 Task: Look for One-way flight tickets for 2 adults, in Economy from Abu Rudeis to Madrid to travel on 13-Nov-2023.  Stops: Any number of stops. Choice of flight is British Airways.
Action: Mouse moved to (402, 364)
Screenshot: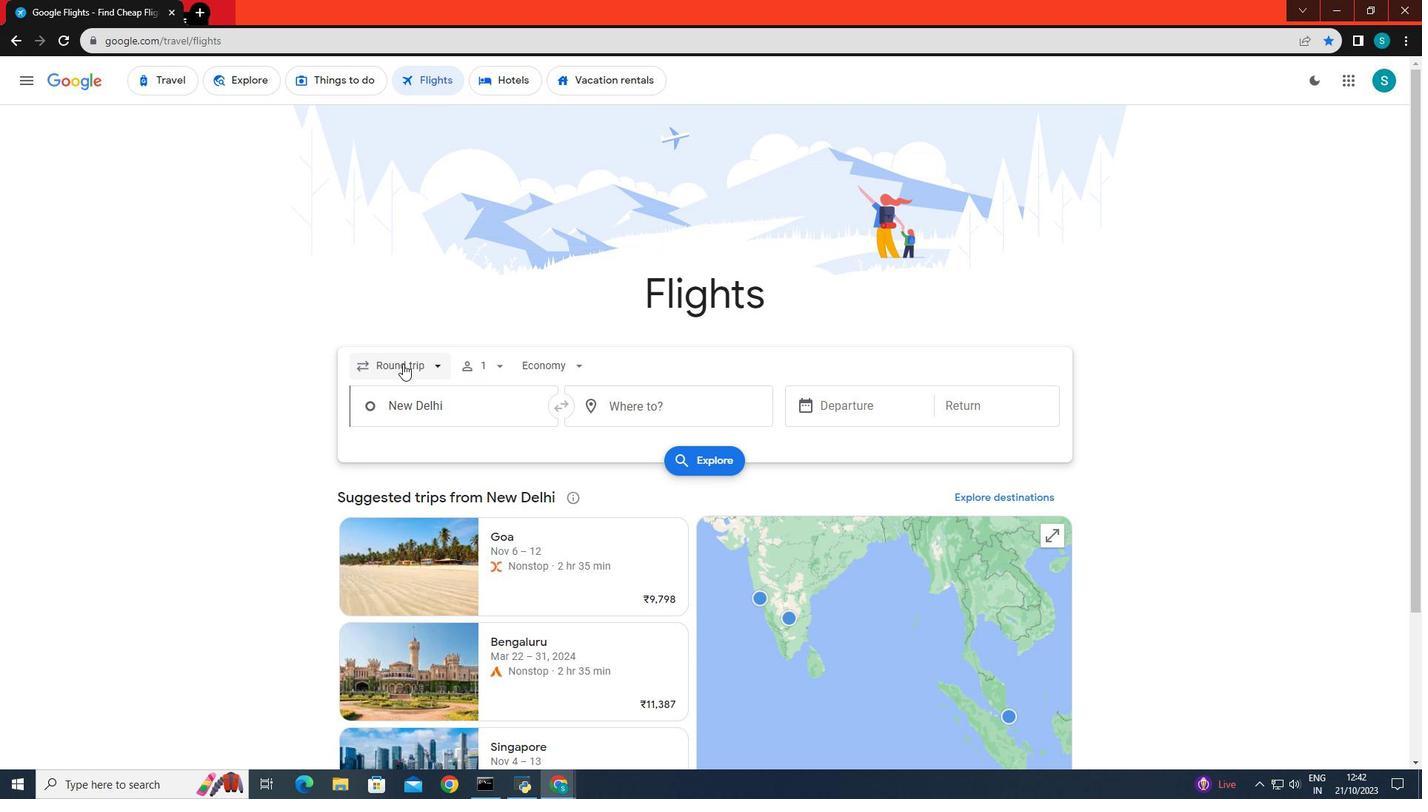 
Action: Mouse pressed left at (402, 364)
Screenshot: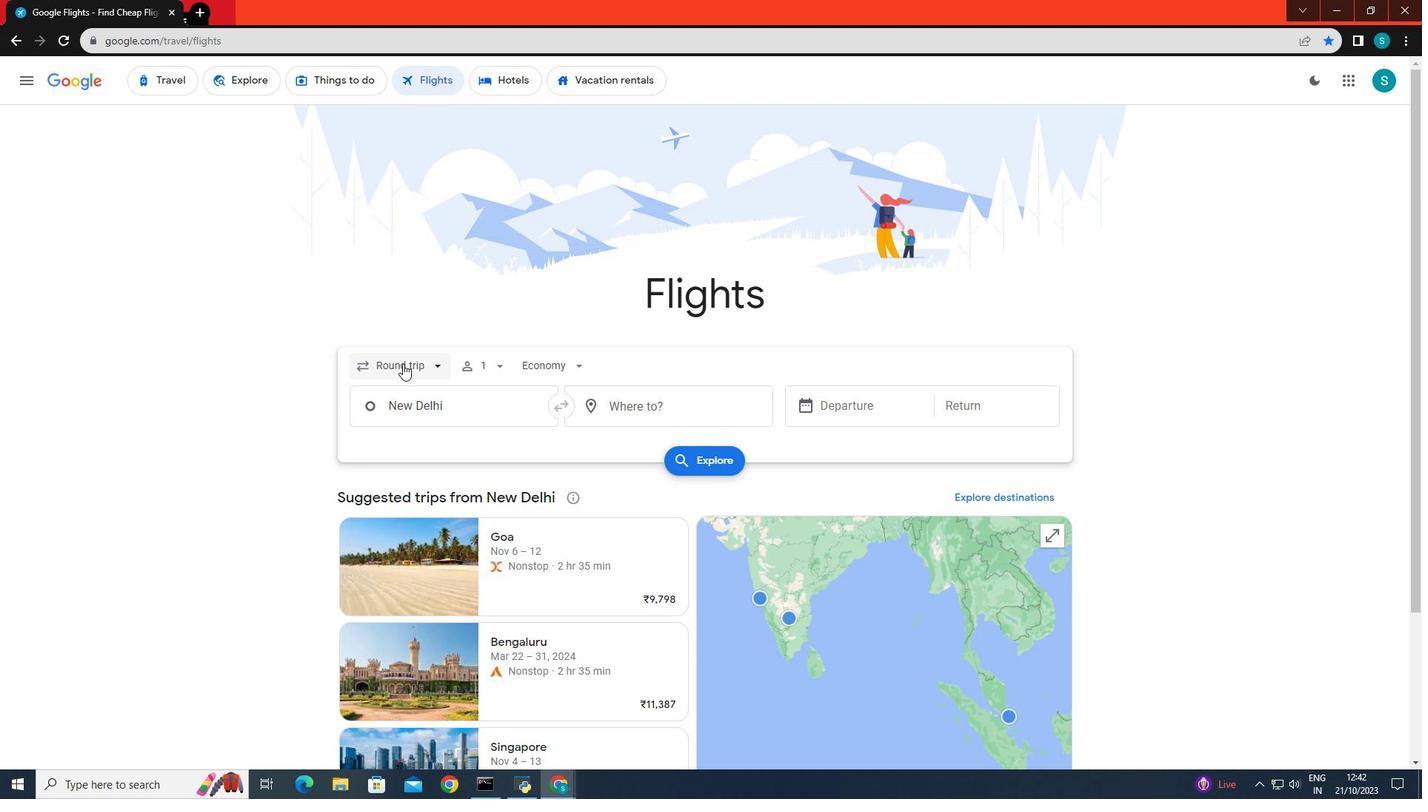 
Action: Mouse moved to (394, 439)
Screenshot: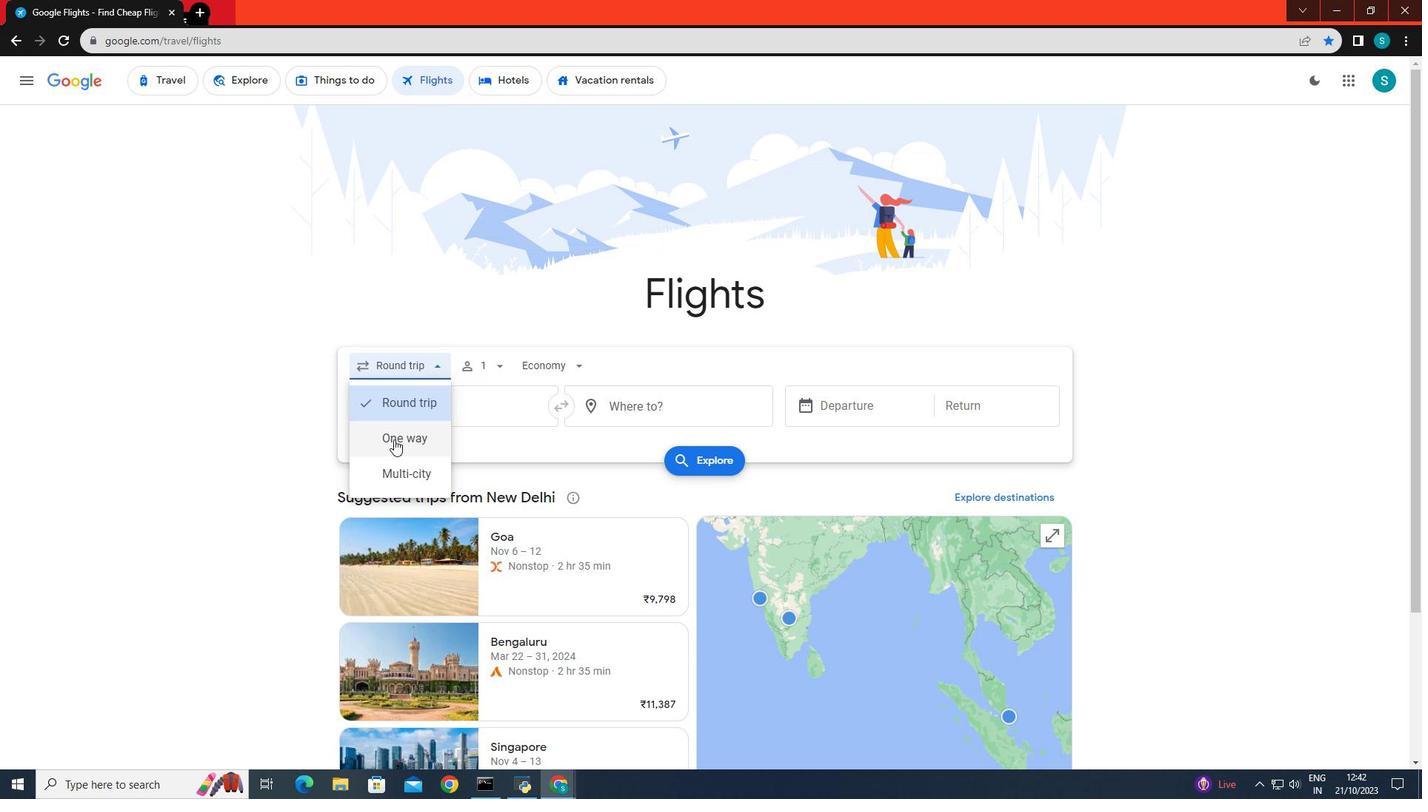 
Action: Mouse pressed left at (394, 439)
Screenshot: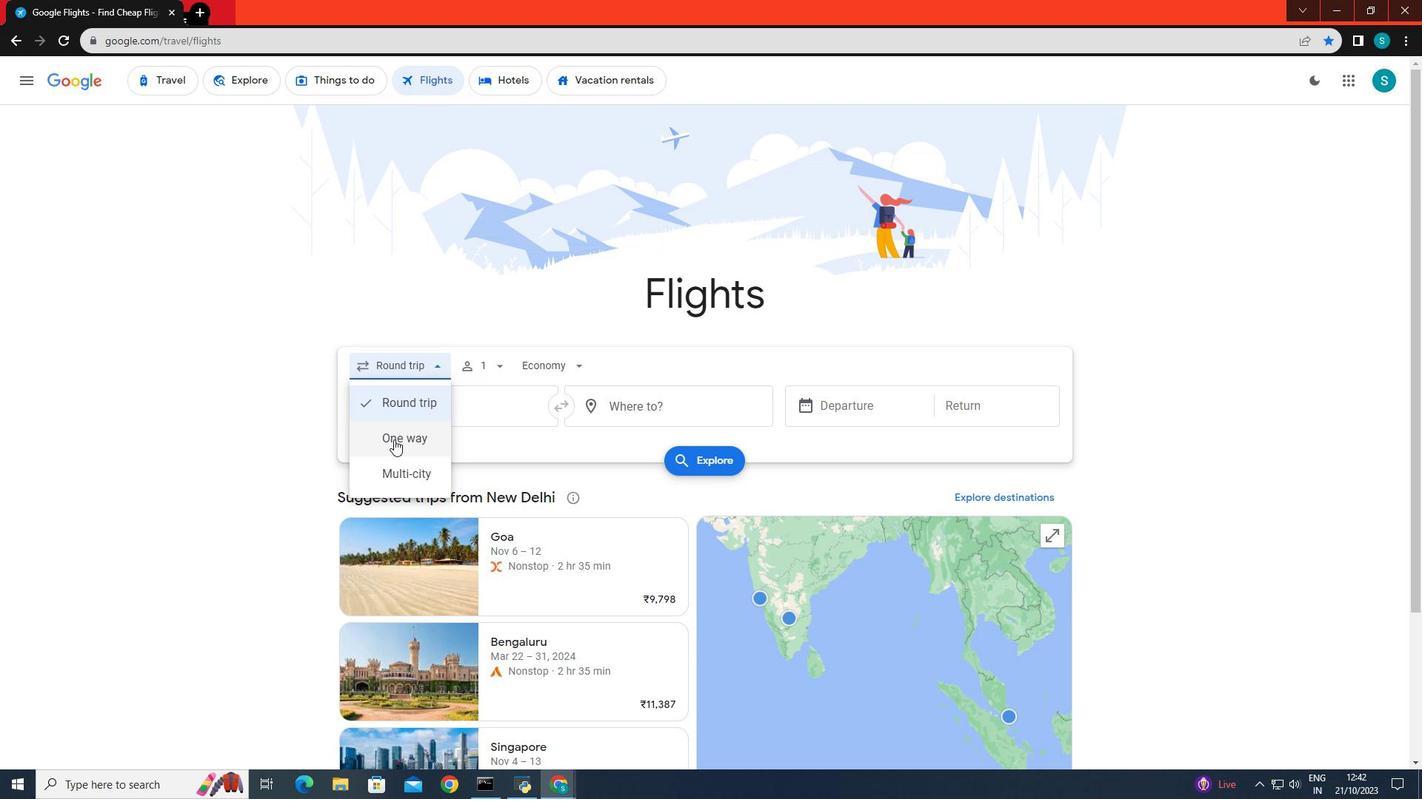 
Action: Mouse moved to (475, 367)
Screenshot: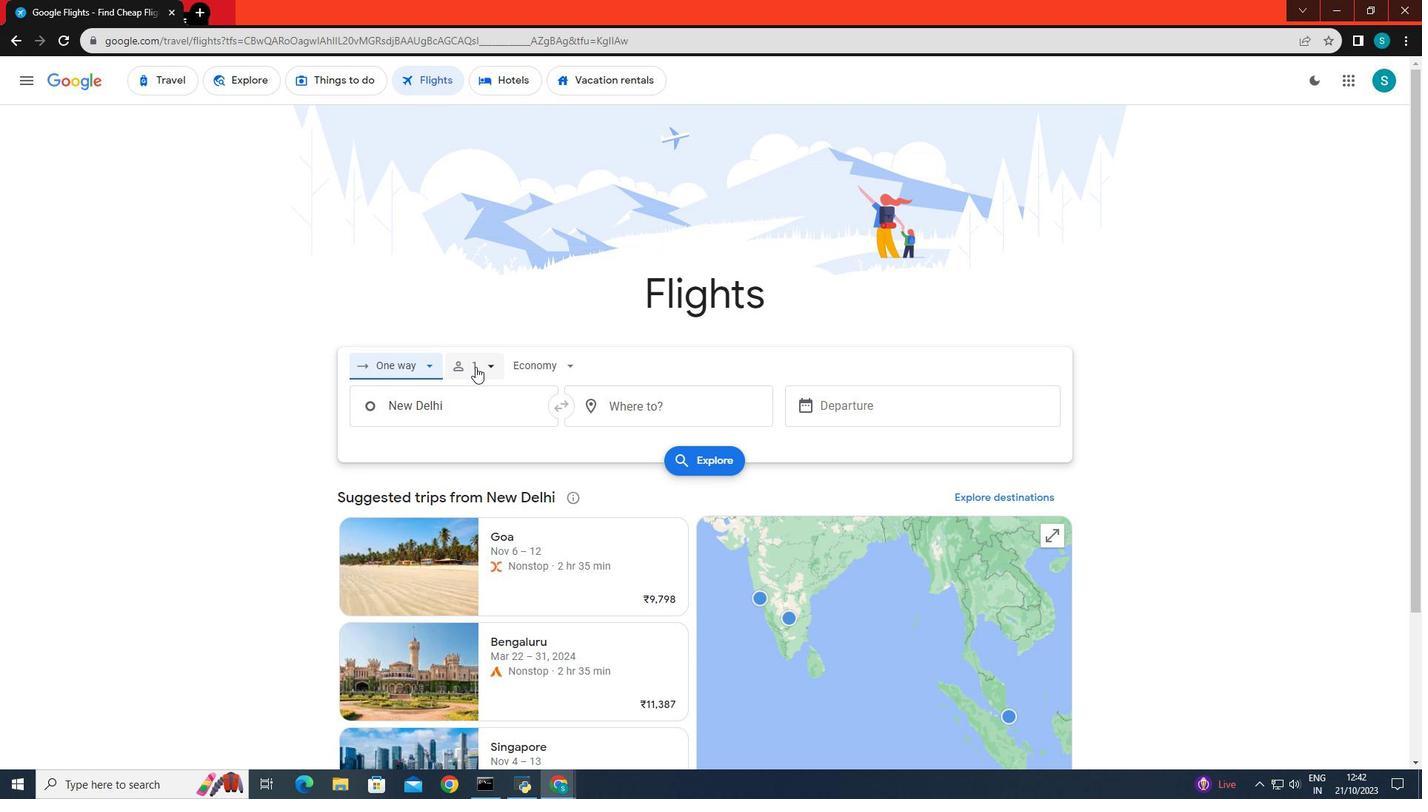 
Action: Mouse pressed left at (475, 367)
Screenshot: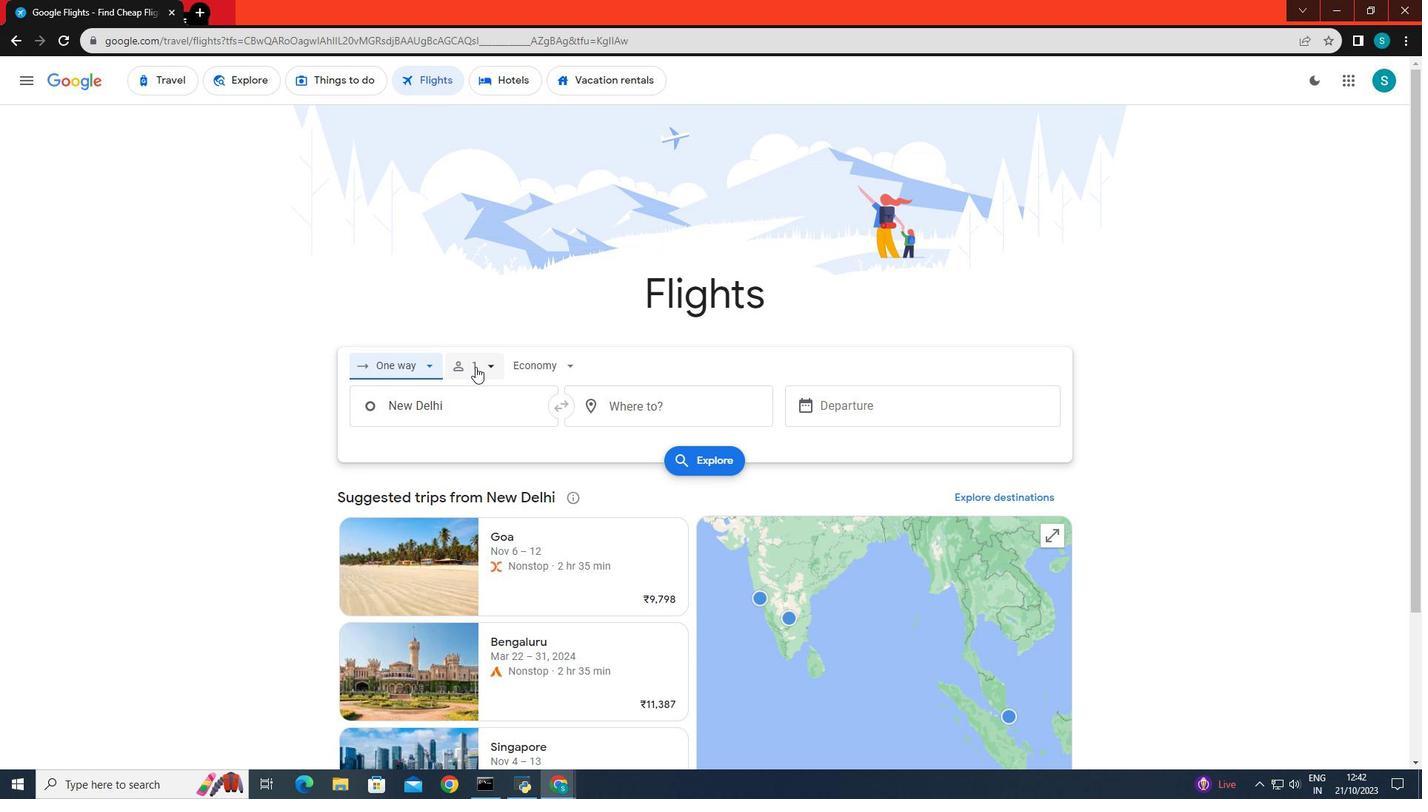 
Action: Mouse moved to (597, 408)
Screenshot: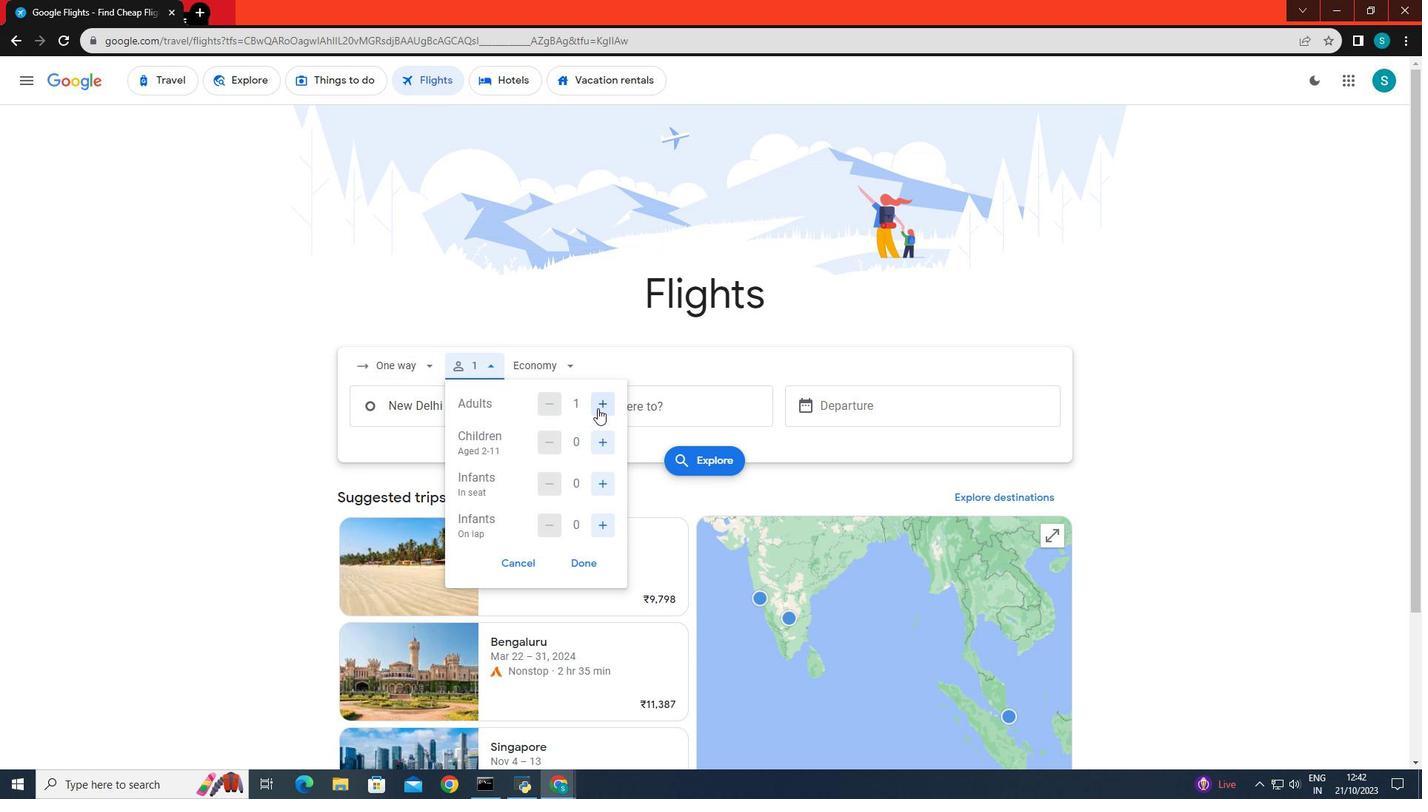 
Action: Mouse pressed left at (597, 408)
Screenshot: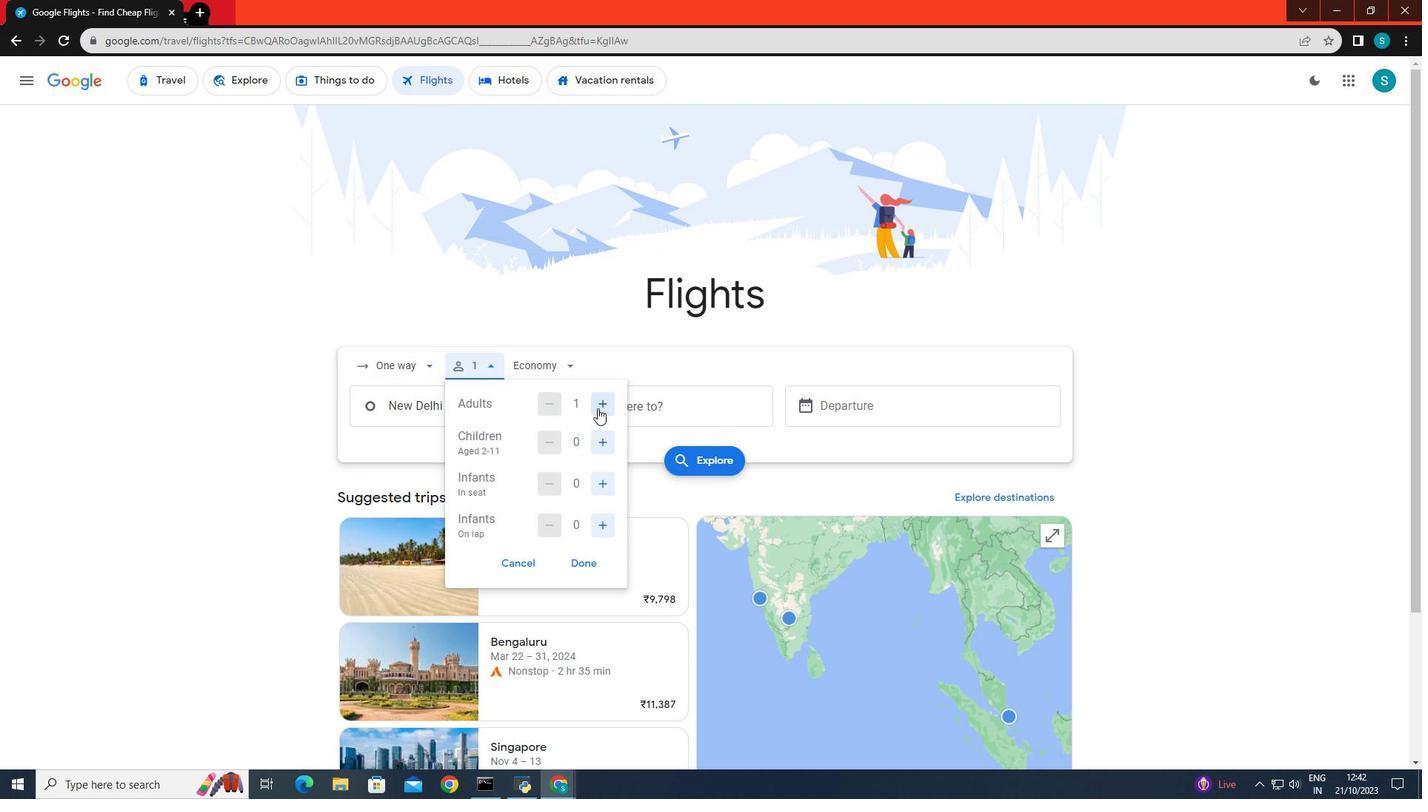 
Action: Mouse moved to (579, 565)
Screenshot: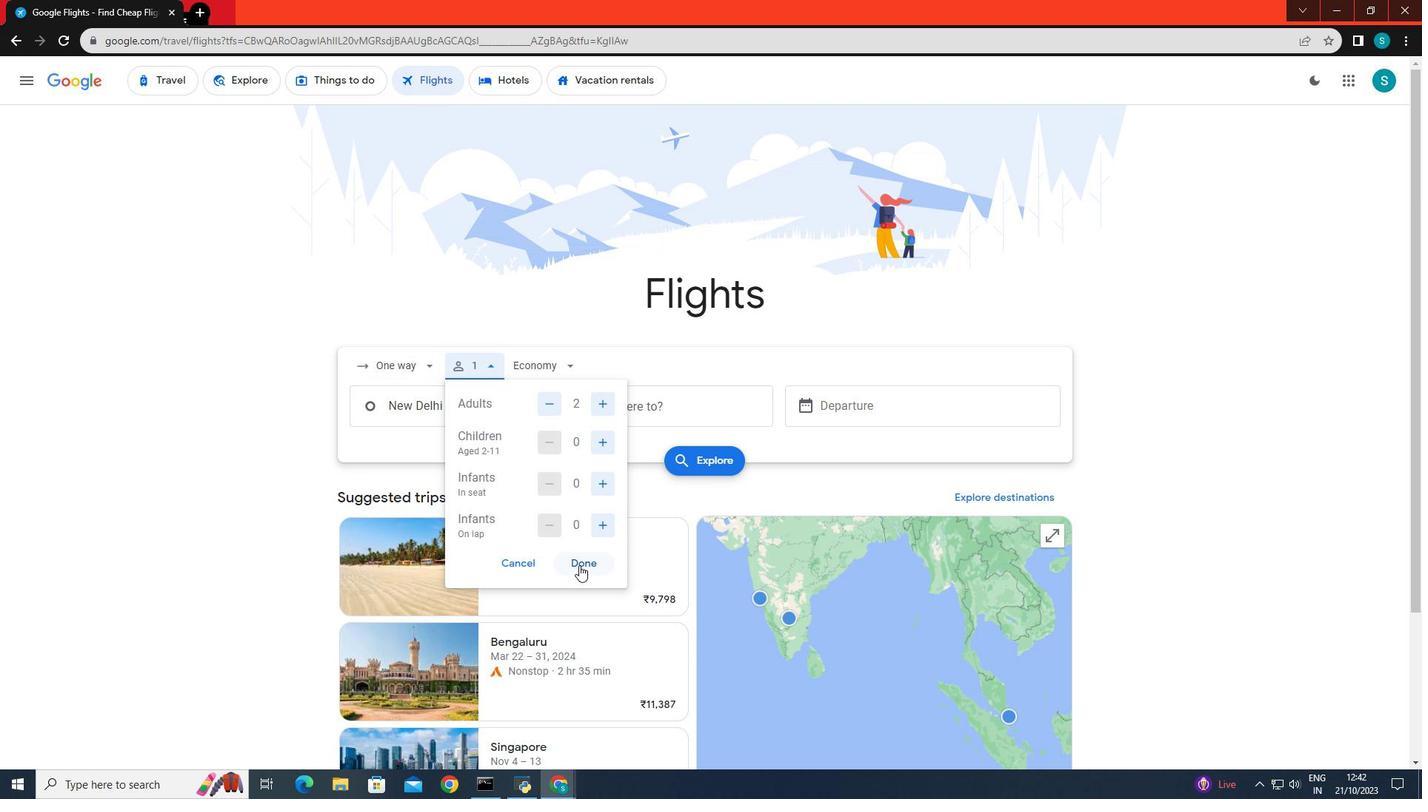 
Action: Mouse pressed left at (579, 565)
Screenshot: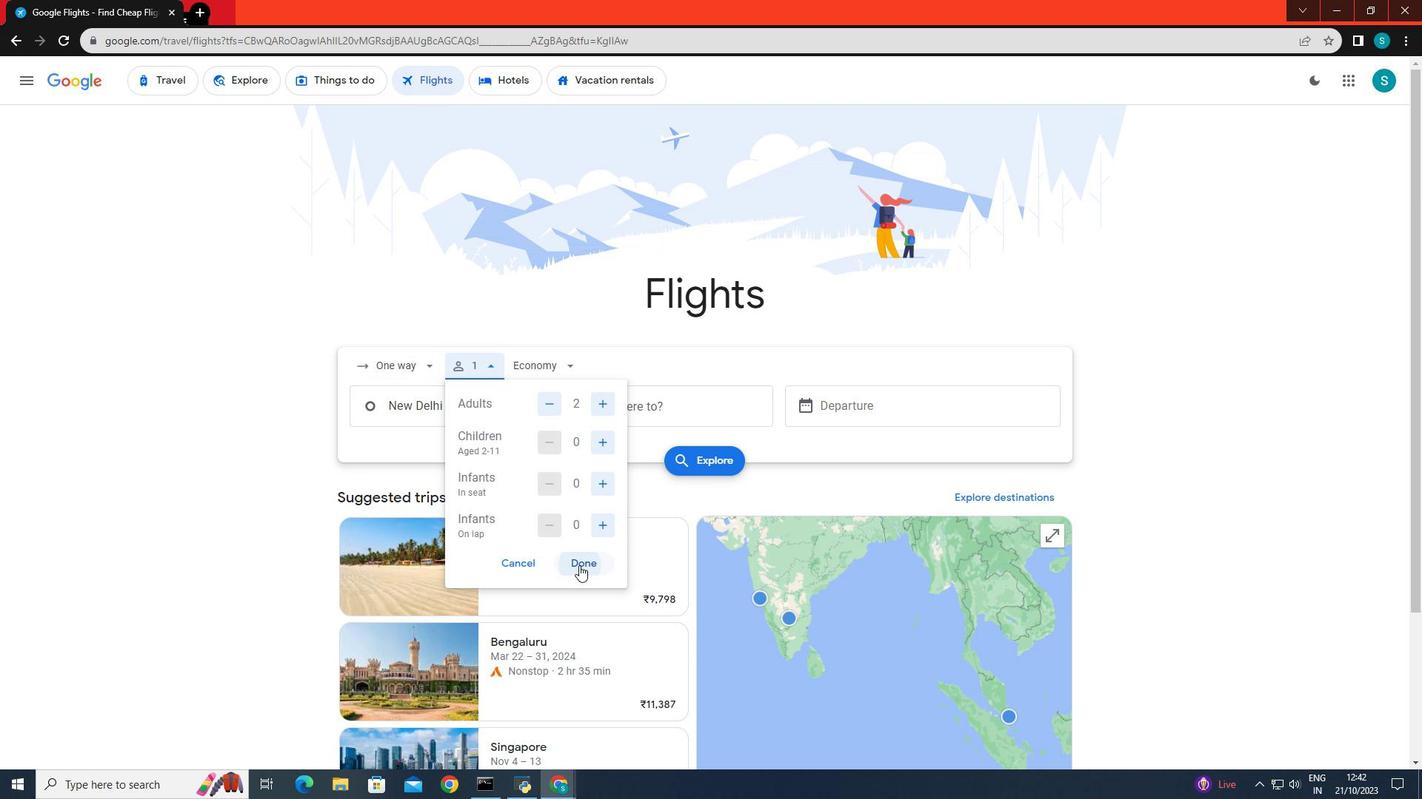 
Action: Mouse moved to (544, 363)
Screenshot: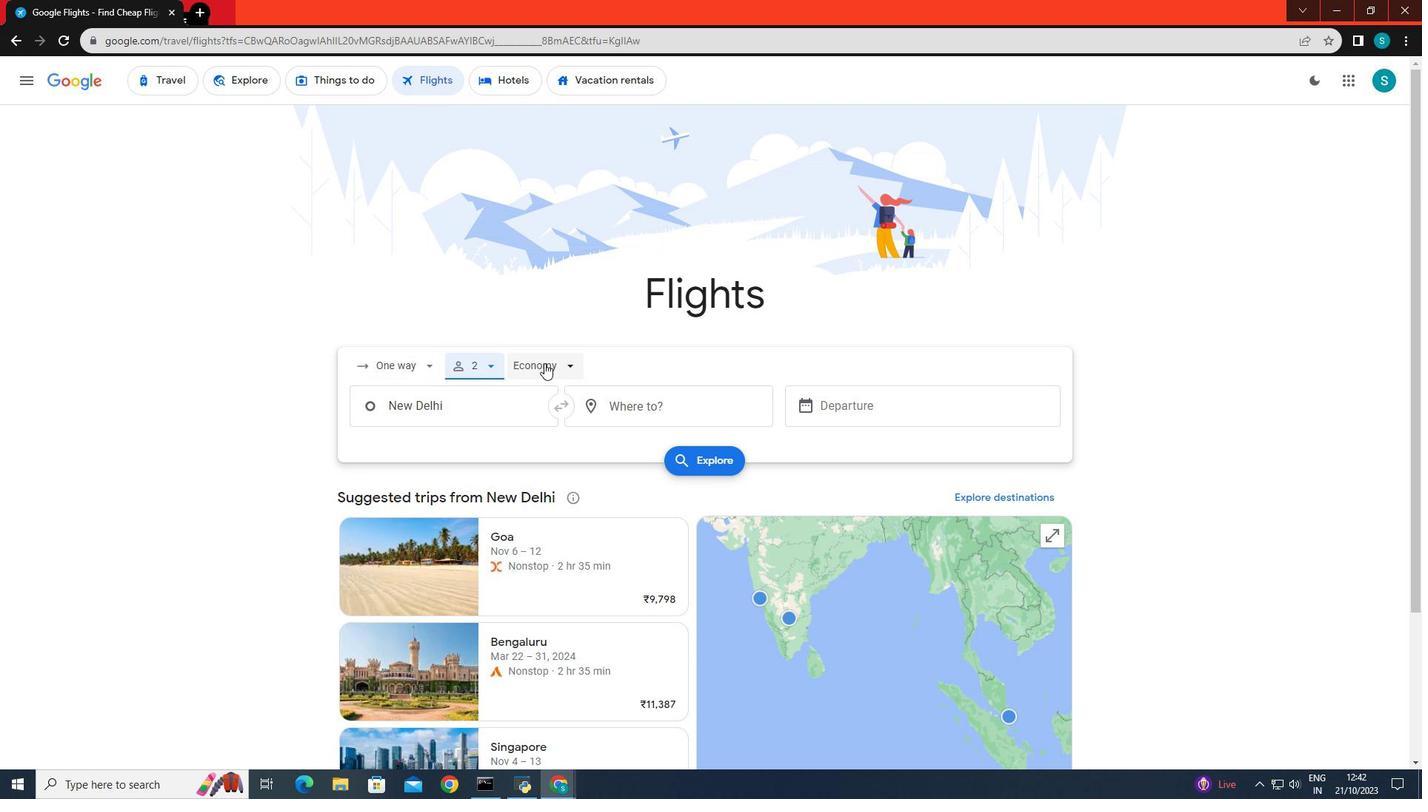 
Action: Mouse pressed left at (544, 363)
Screenshot: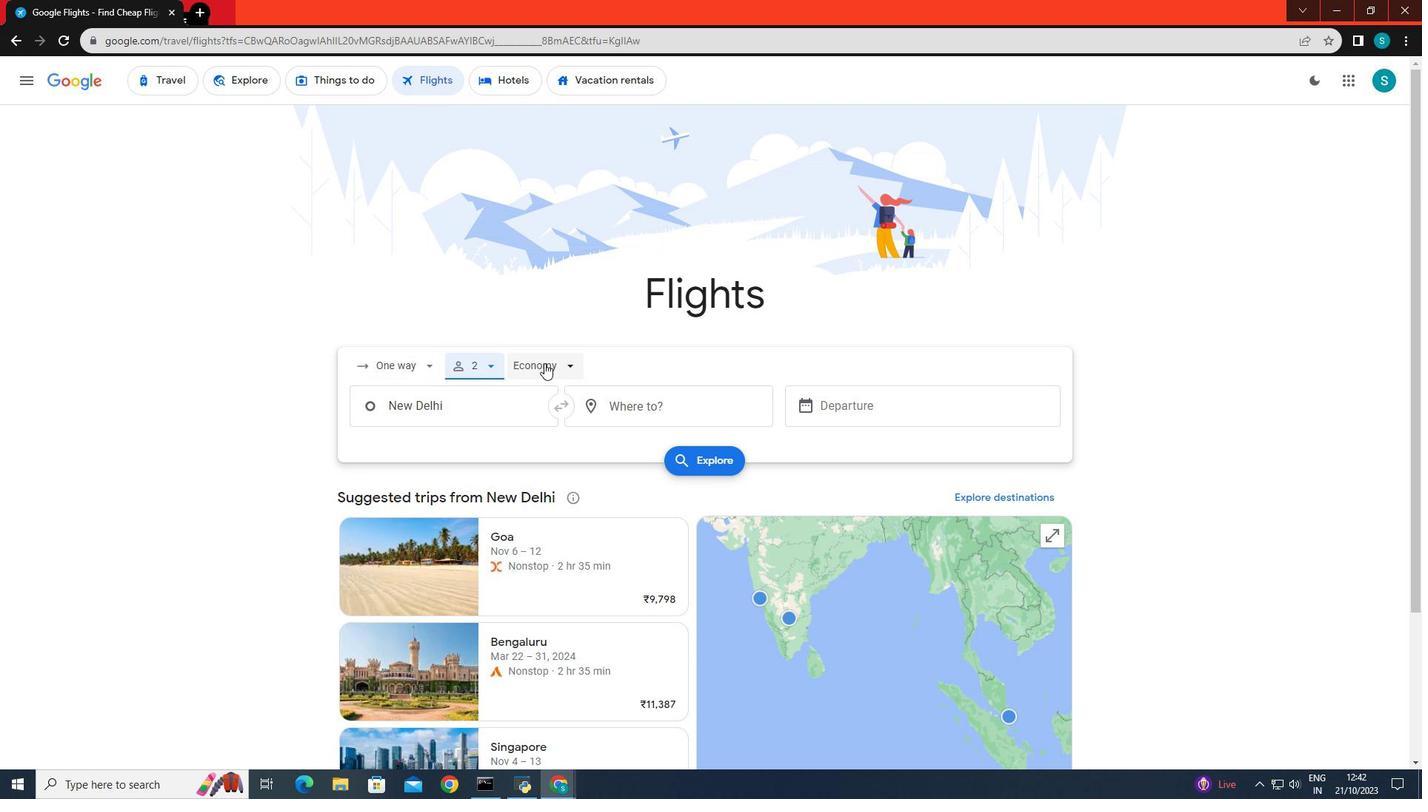 
Action: Mouse moved to (572, 408)
Screenshot: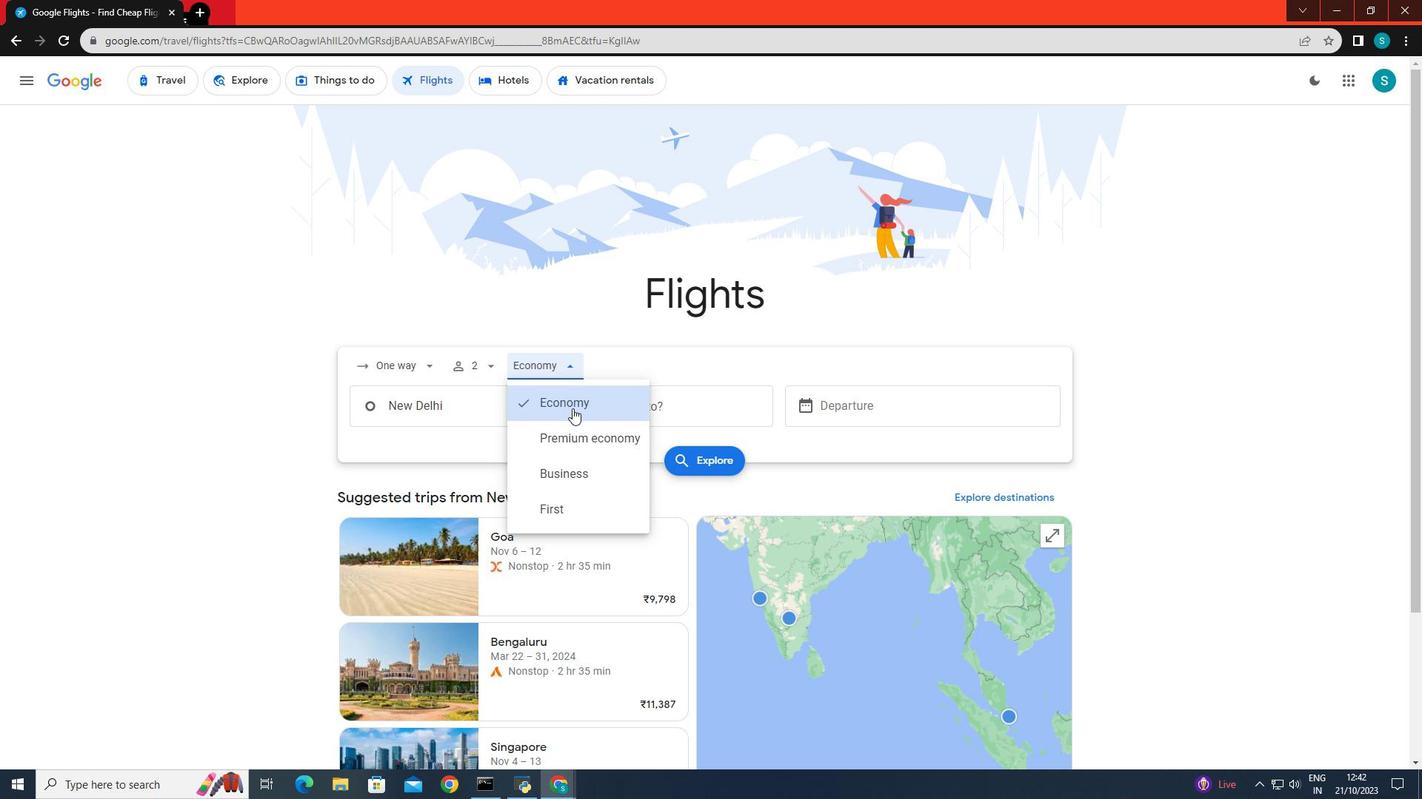 
Action: Mouse pressed left at (572, 408)
Screenshot: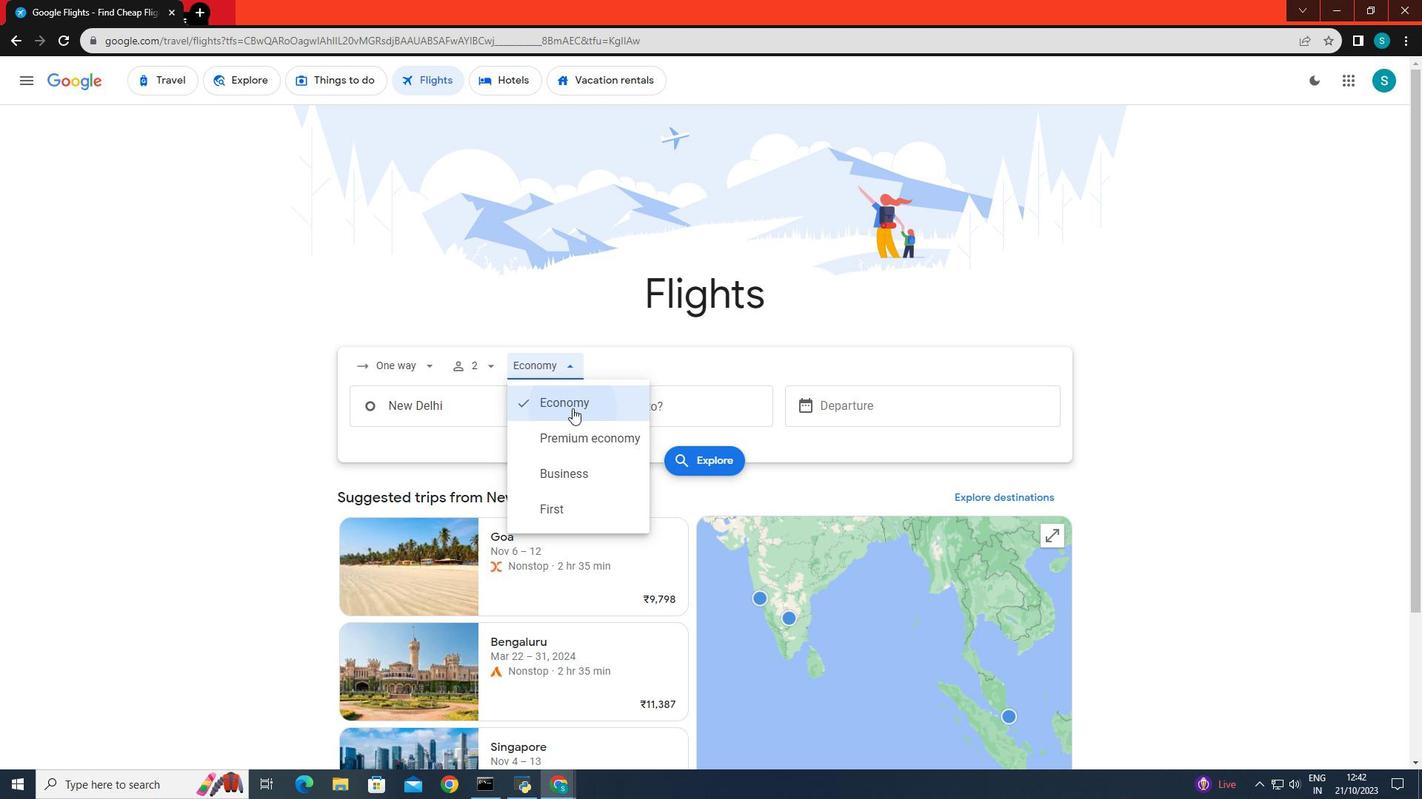 
Action: Mouse moved to (456, 408)
Screenshot: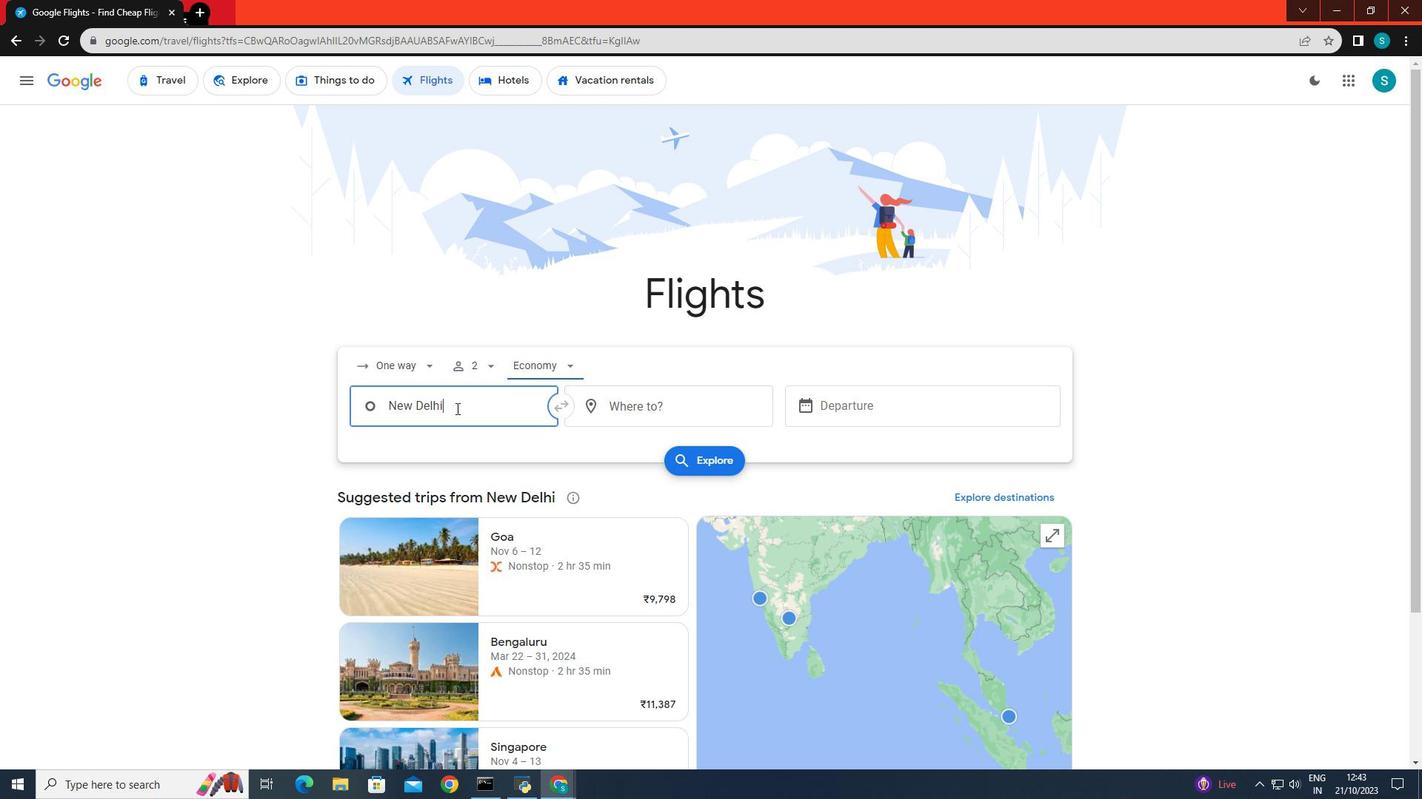 
Action: Mouse pressed left at (456, 408)
Screenshot: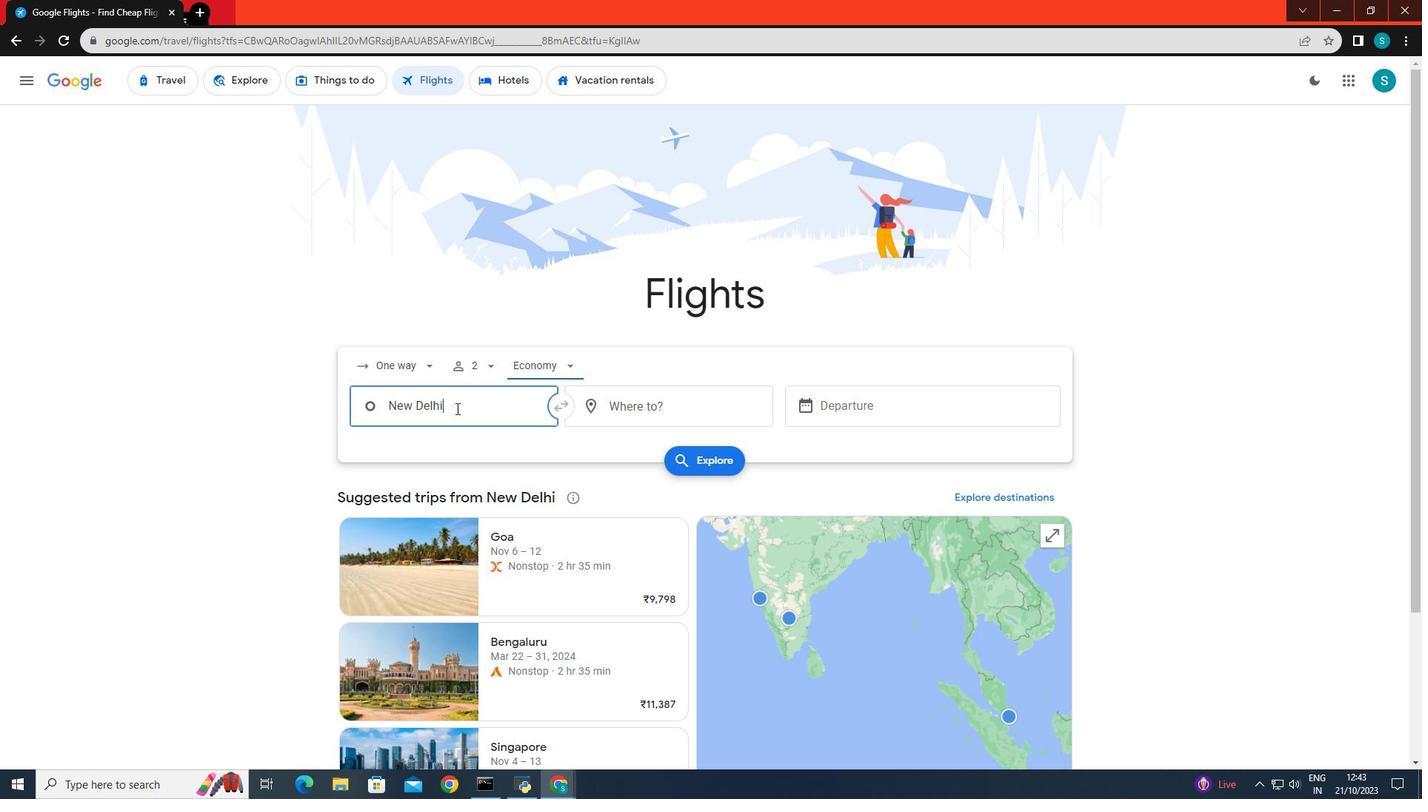 
Action: Key pressed <Key.backspace><Key.caps_lock>A<Key.caps_lock>bu<Key.space><Key.caps_lock>R<Key.caps_lock>udeis
Screenshot: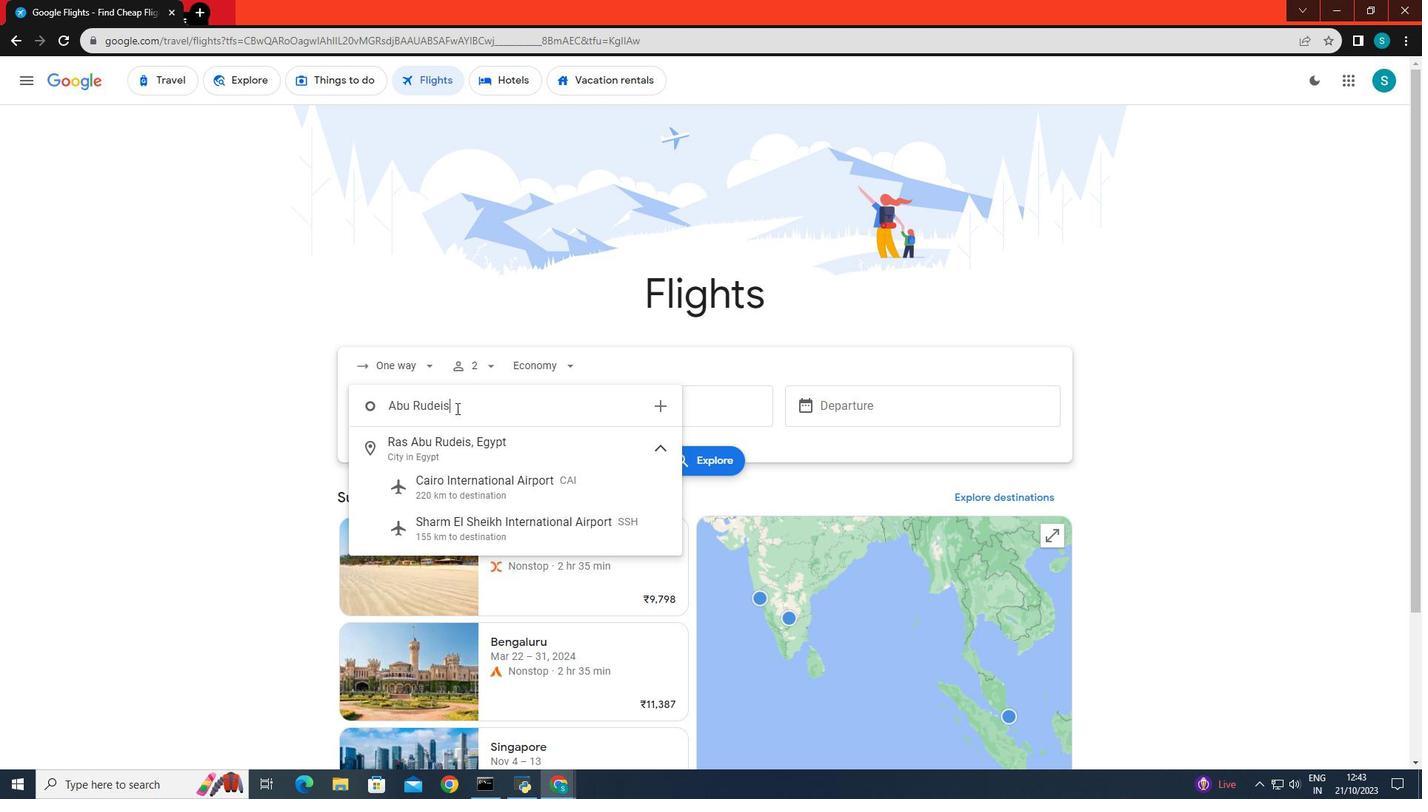 
Action: Mouse moved to (466, 477)
Screenshot: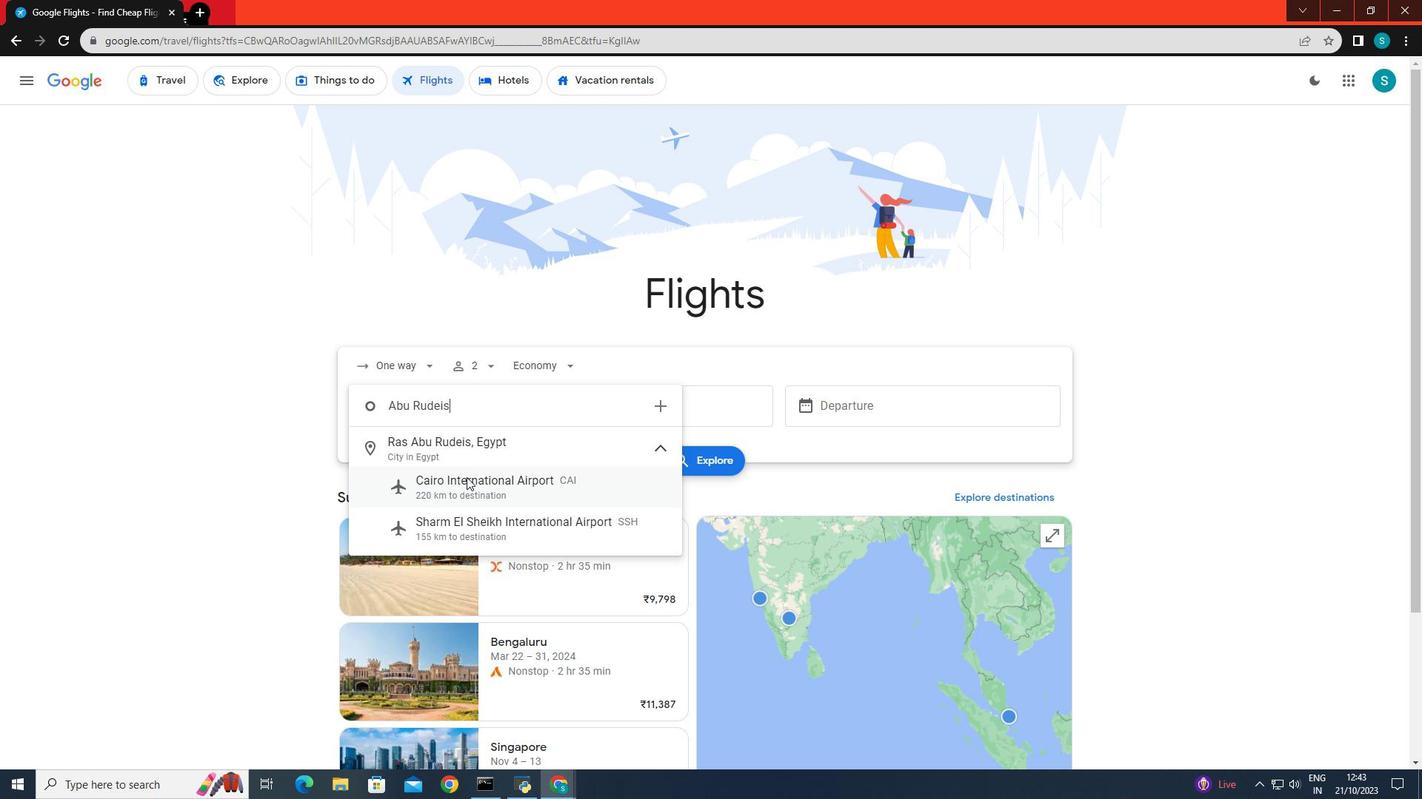
Action: Mouse pressed left at (466, 477)
Screenshot: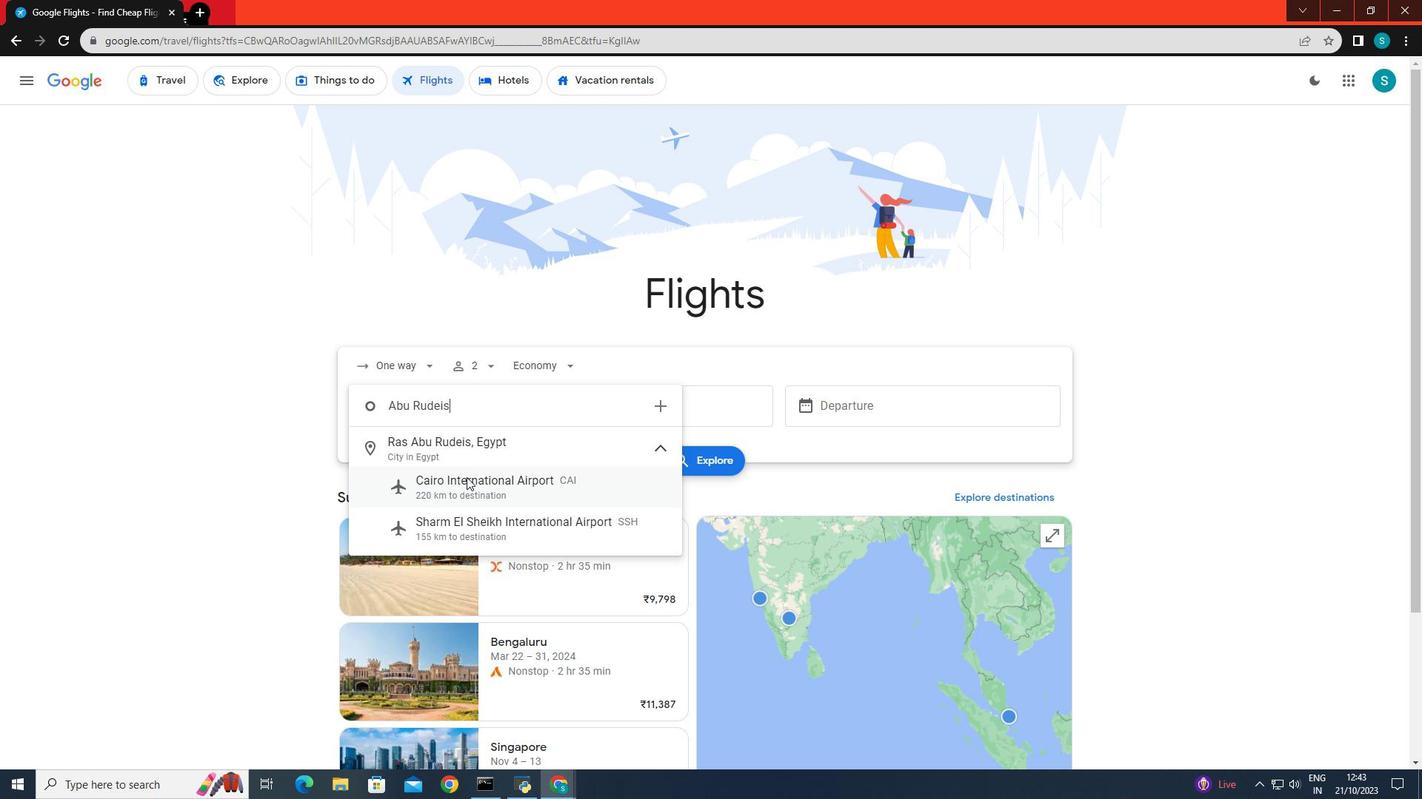 
Action: Mouse moved to (635, 412)
Screenshot: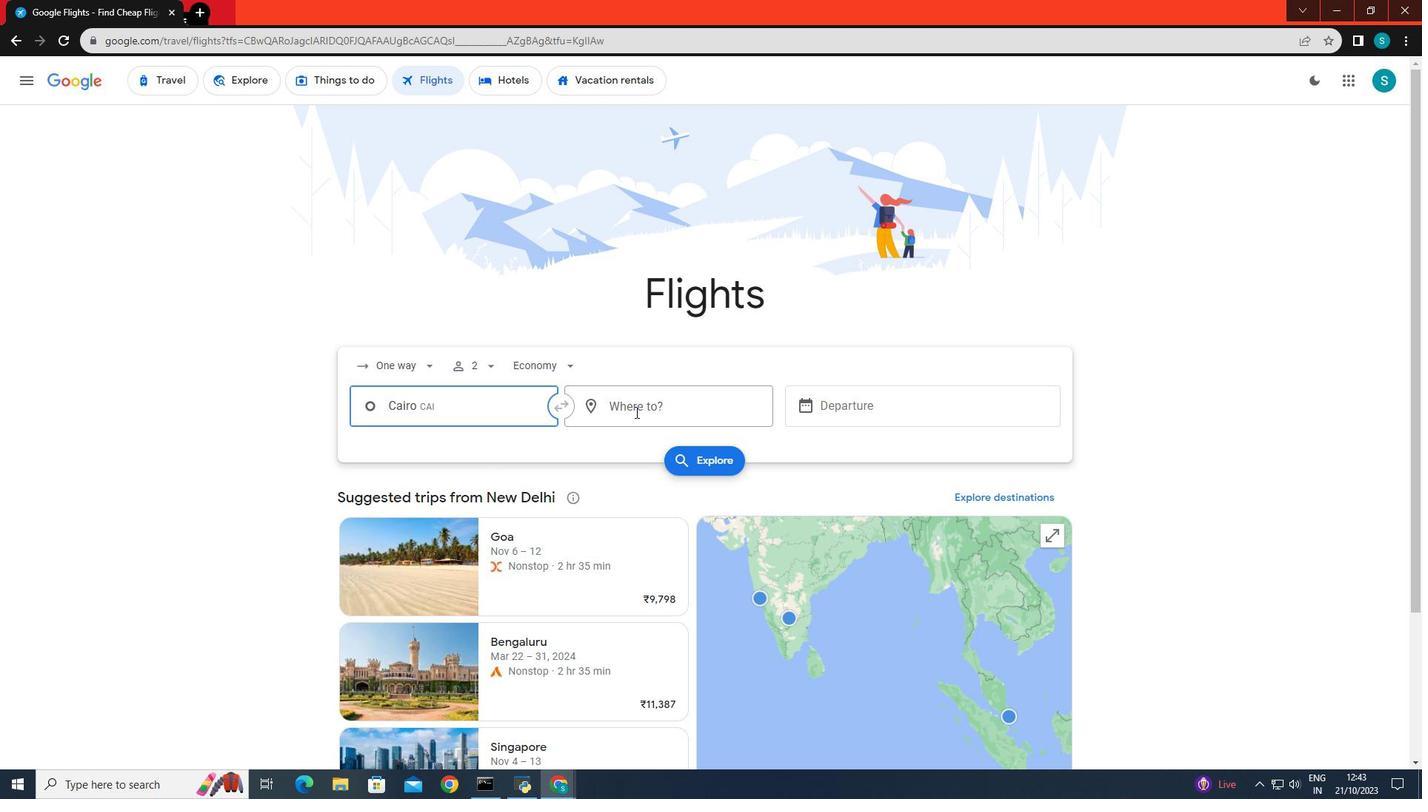 
Action: Mouse pressed left at (635, 412)
Screenshot: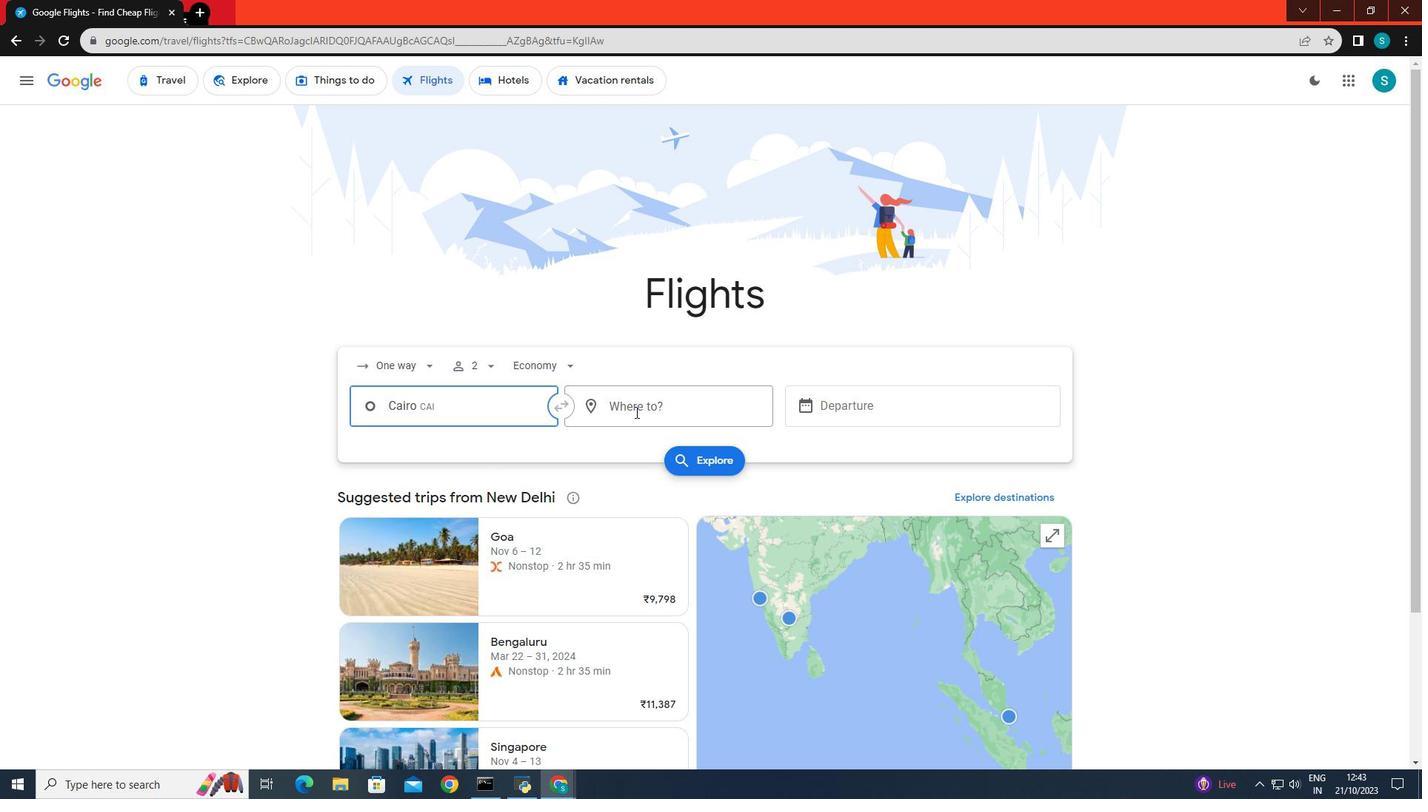 
Action: Mouse moved to (635, 412)
Screenshot: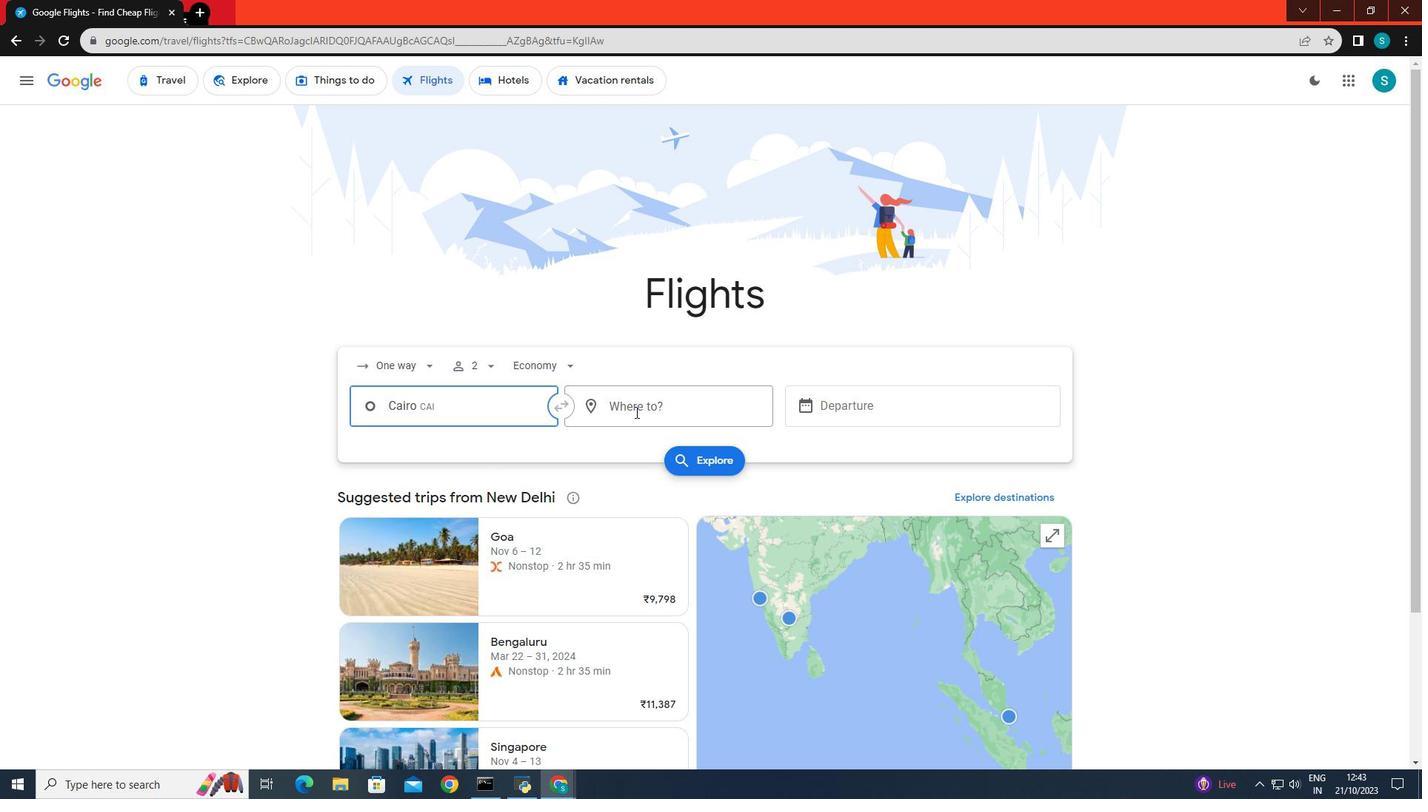 
Action: Key pressed <Key.caps_lock>M<Key.caps_lock>adrid
Screenshot: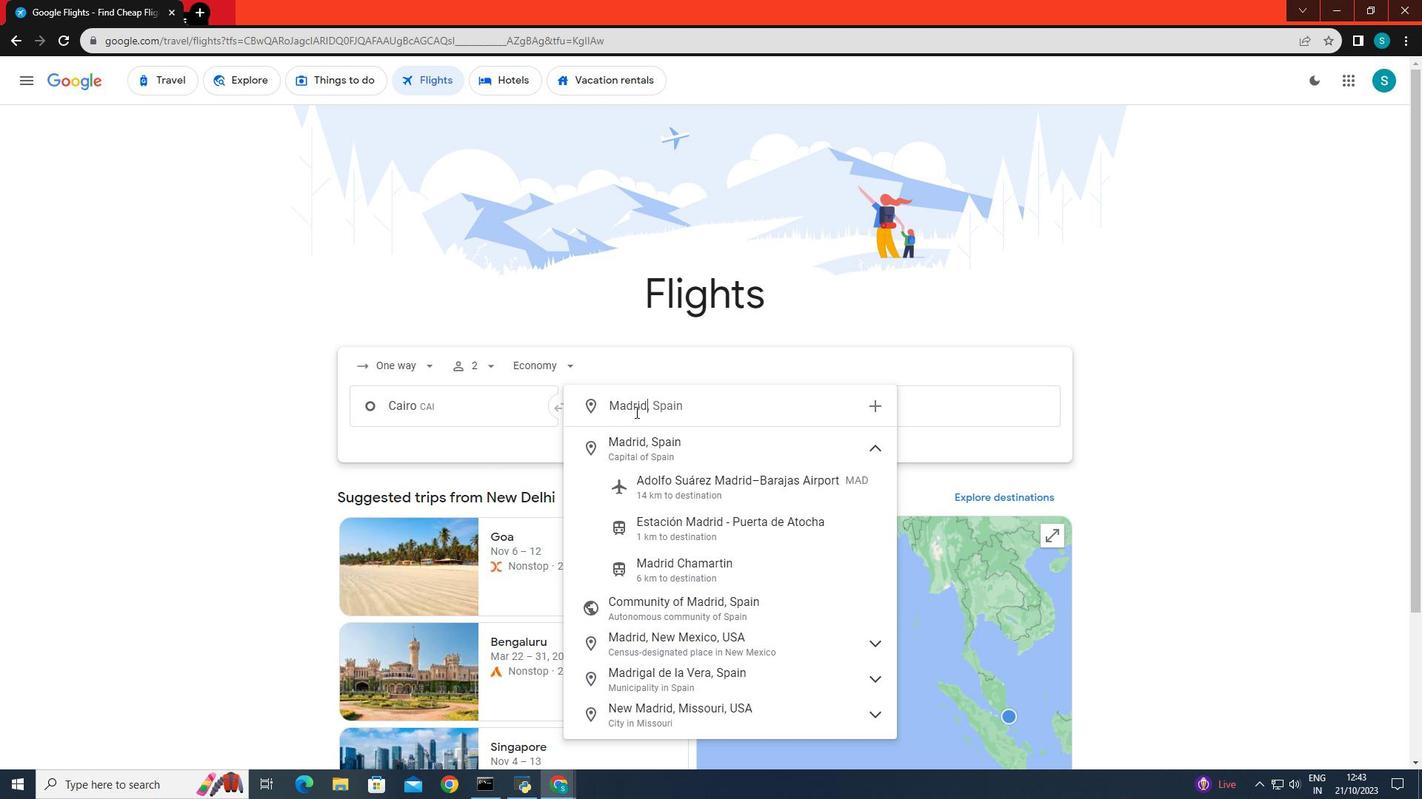 
Action: Mouse moved to (673, 479)
Screenshot: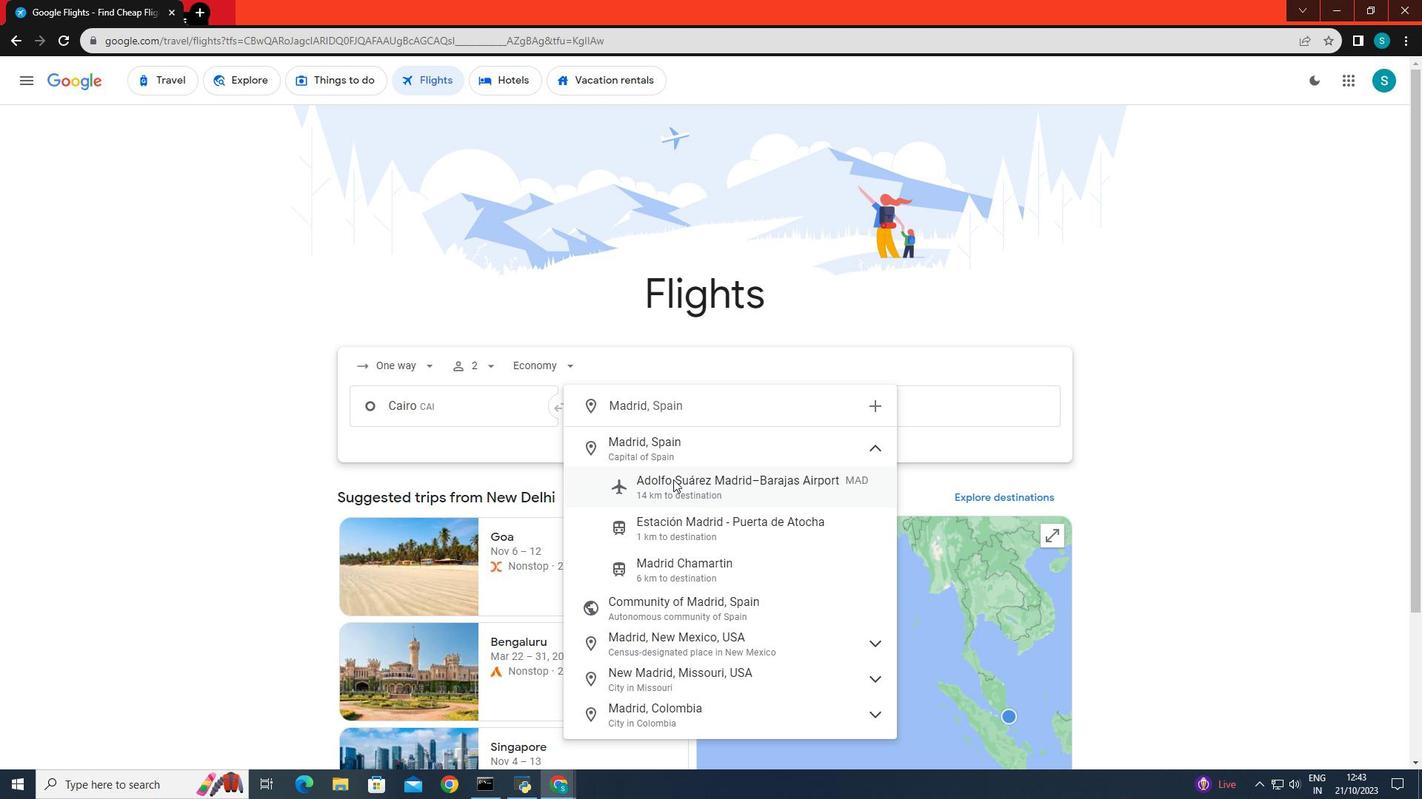 
Action: Mouse pressed left at (673, 479)
Screenshot: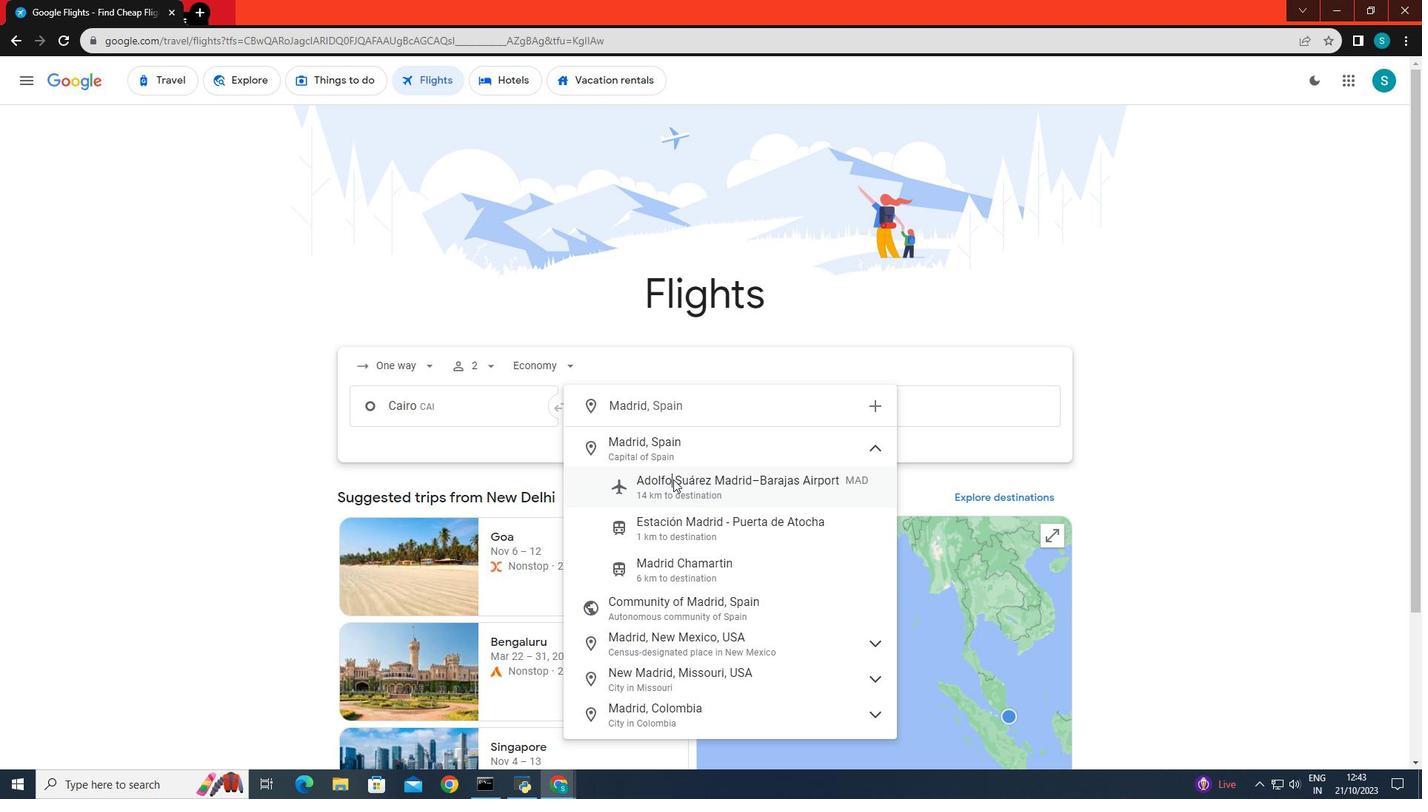 
Action: Mouse moved to (845, 410)
Screenshot: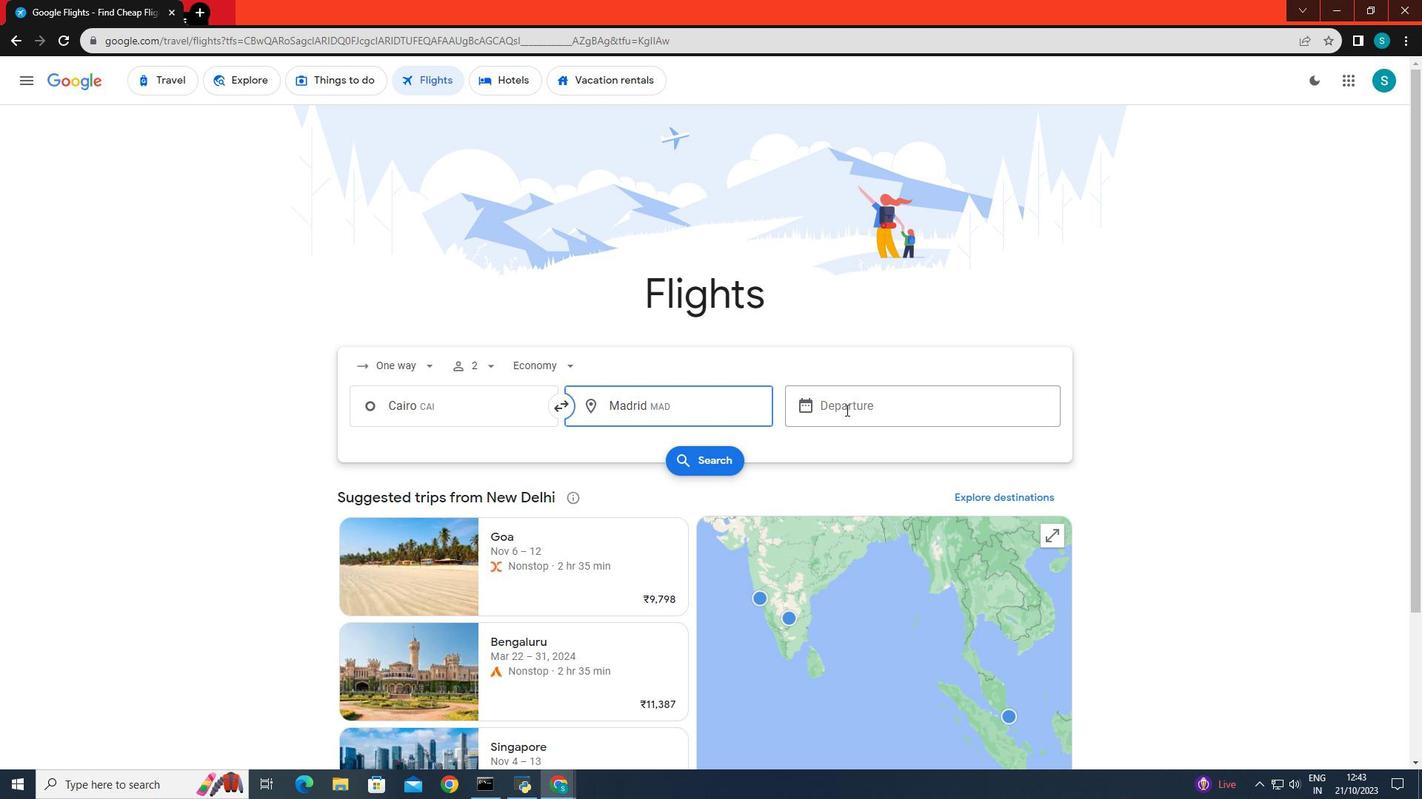 
Action: Mouse pressed left at (845, 410)
Screenshot: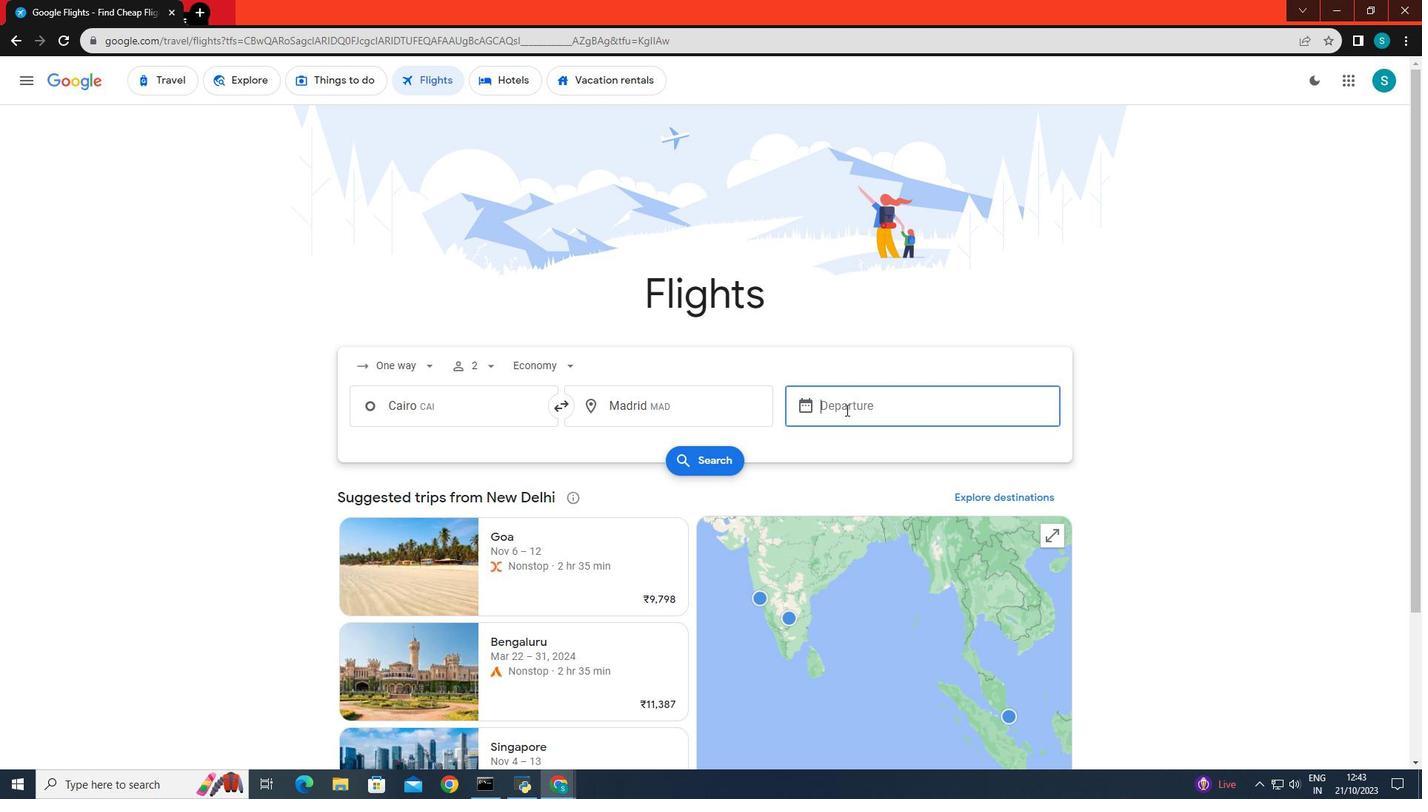 
Action: Mouse moved to (848, 574)
Screenshot: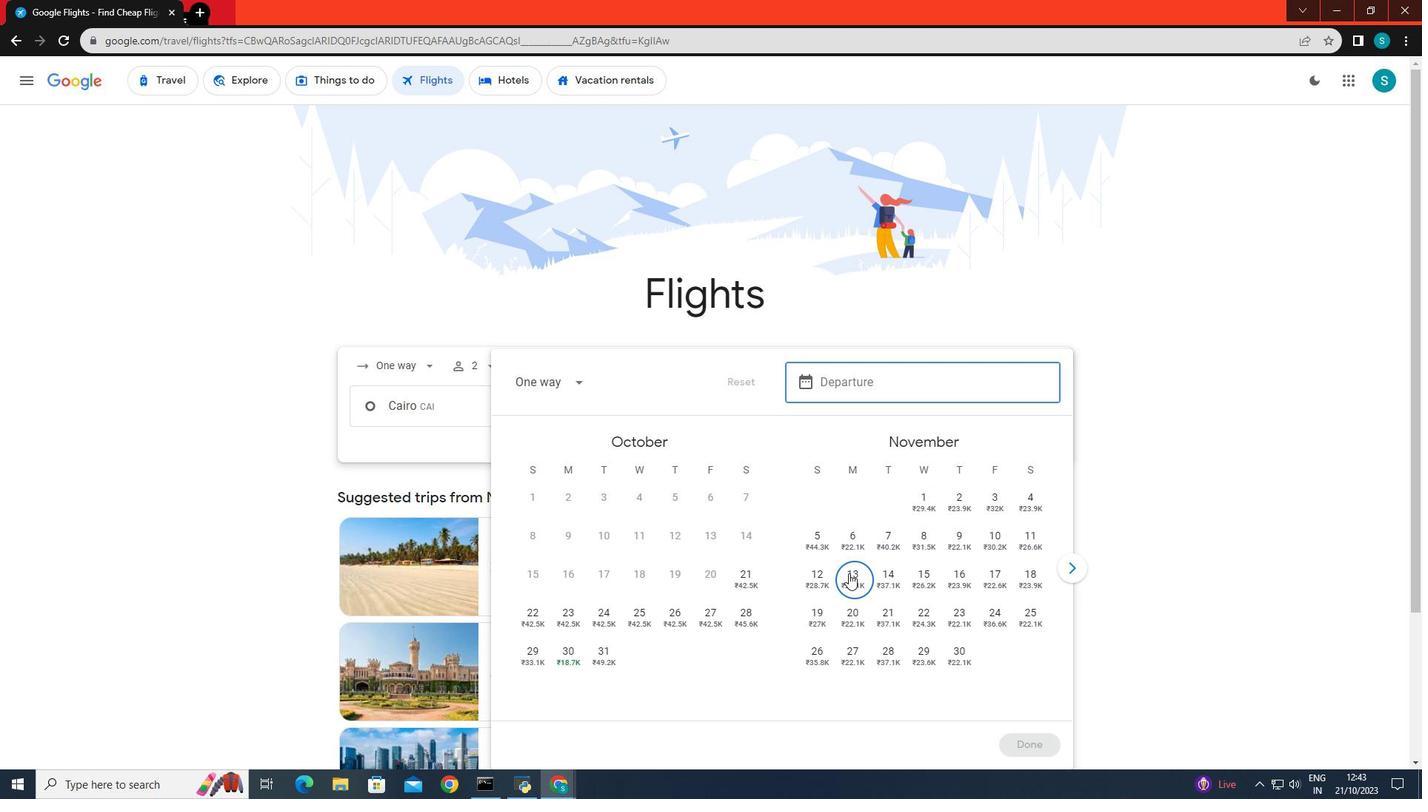 
Action: Mouse pressed left at (848, 574)
Screenshot: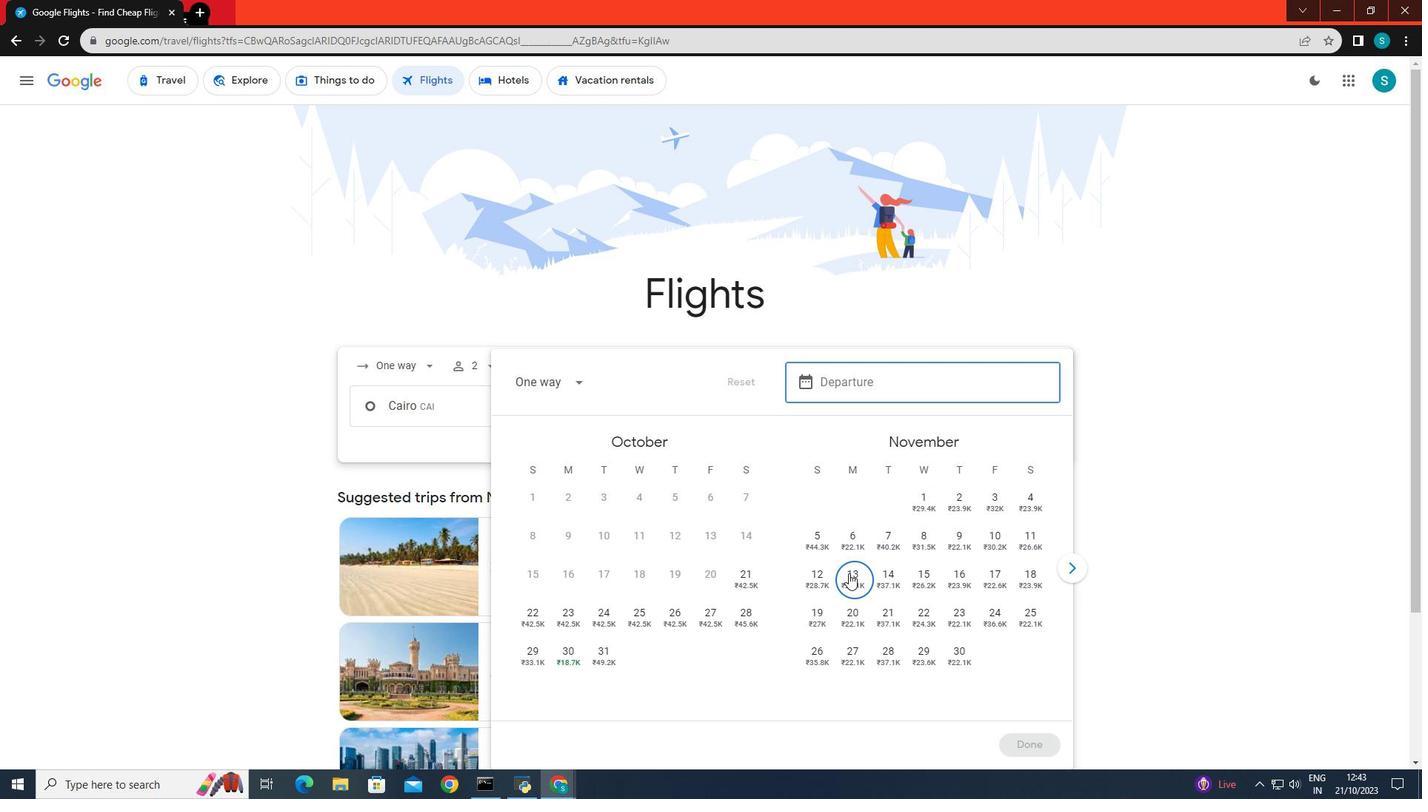 
Action: Mouse moved to (1019, 741)
Screenshot: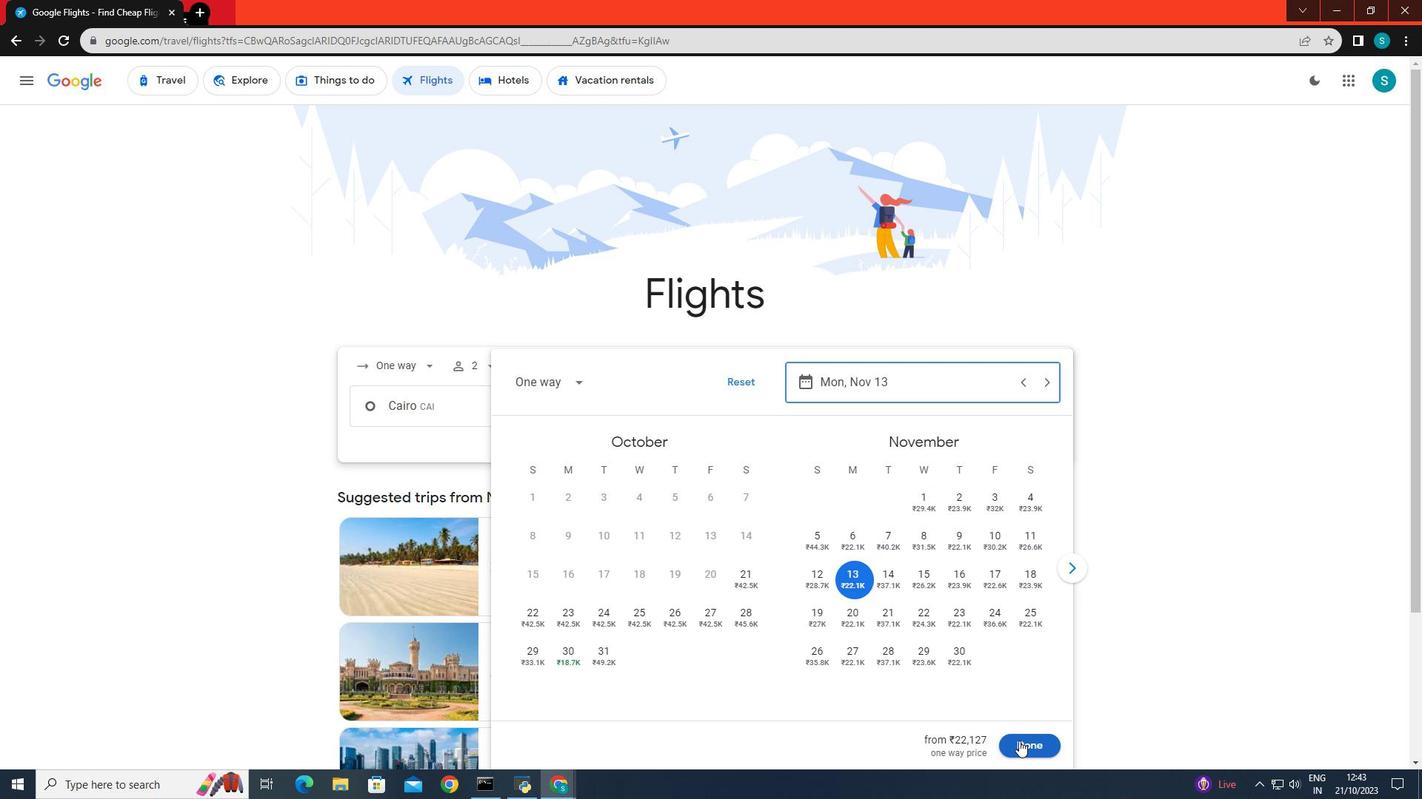 
Action: Mouse pressed left at (1019, 741)
Screenshot: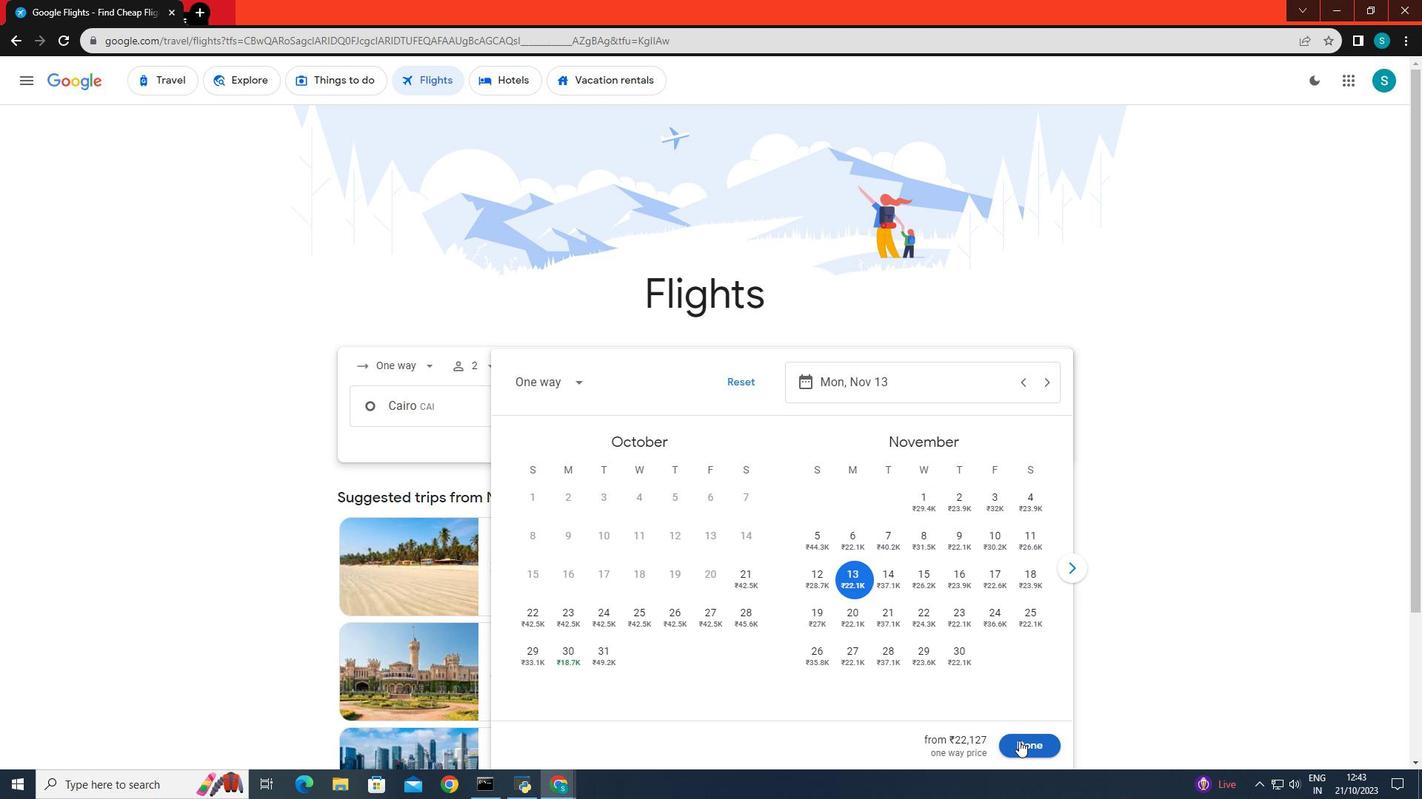 
Action: Mouse moved to (701, 471)
Screenshot: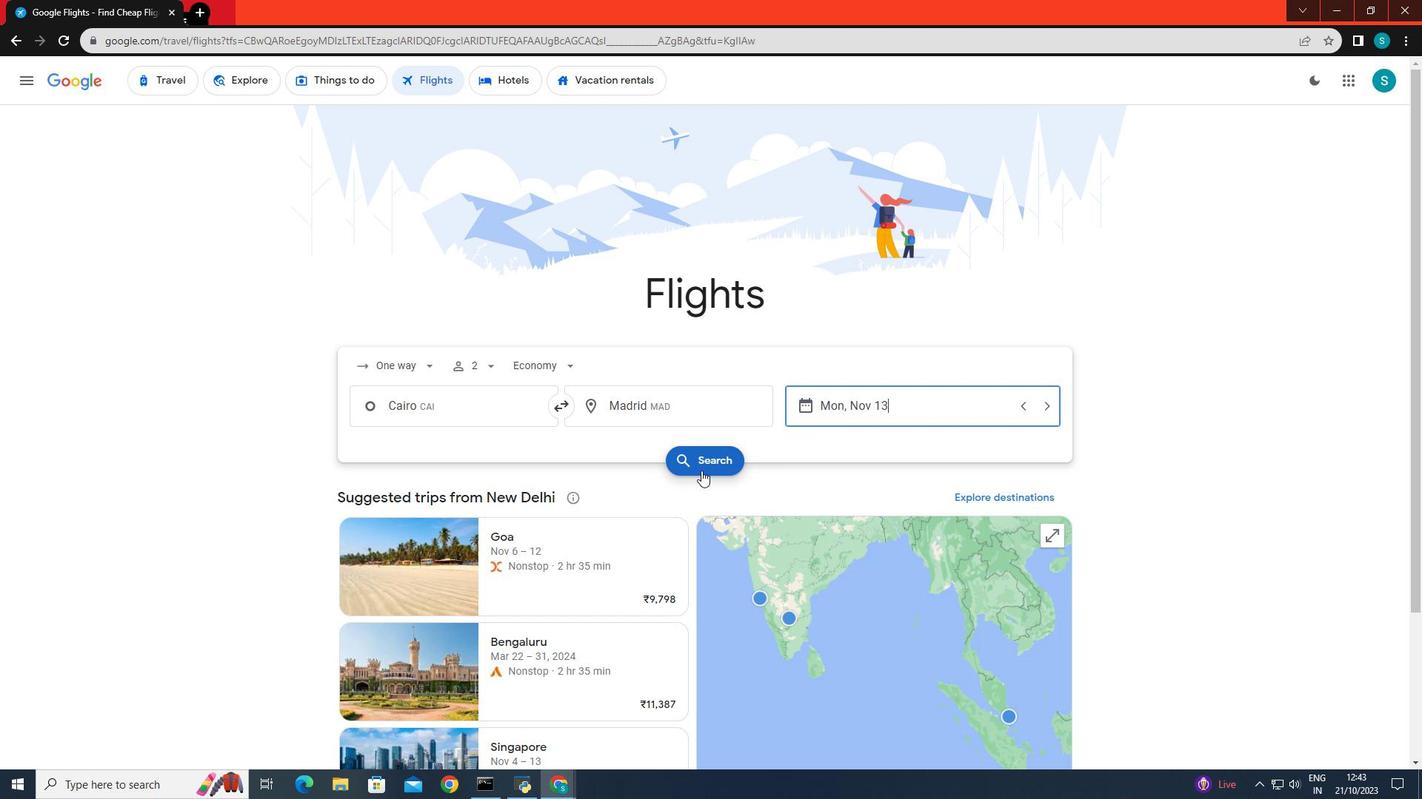 
Action: Mouse pressed left at (701, 471)
Screenshot: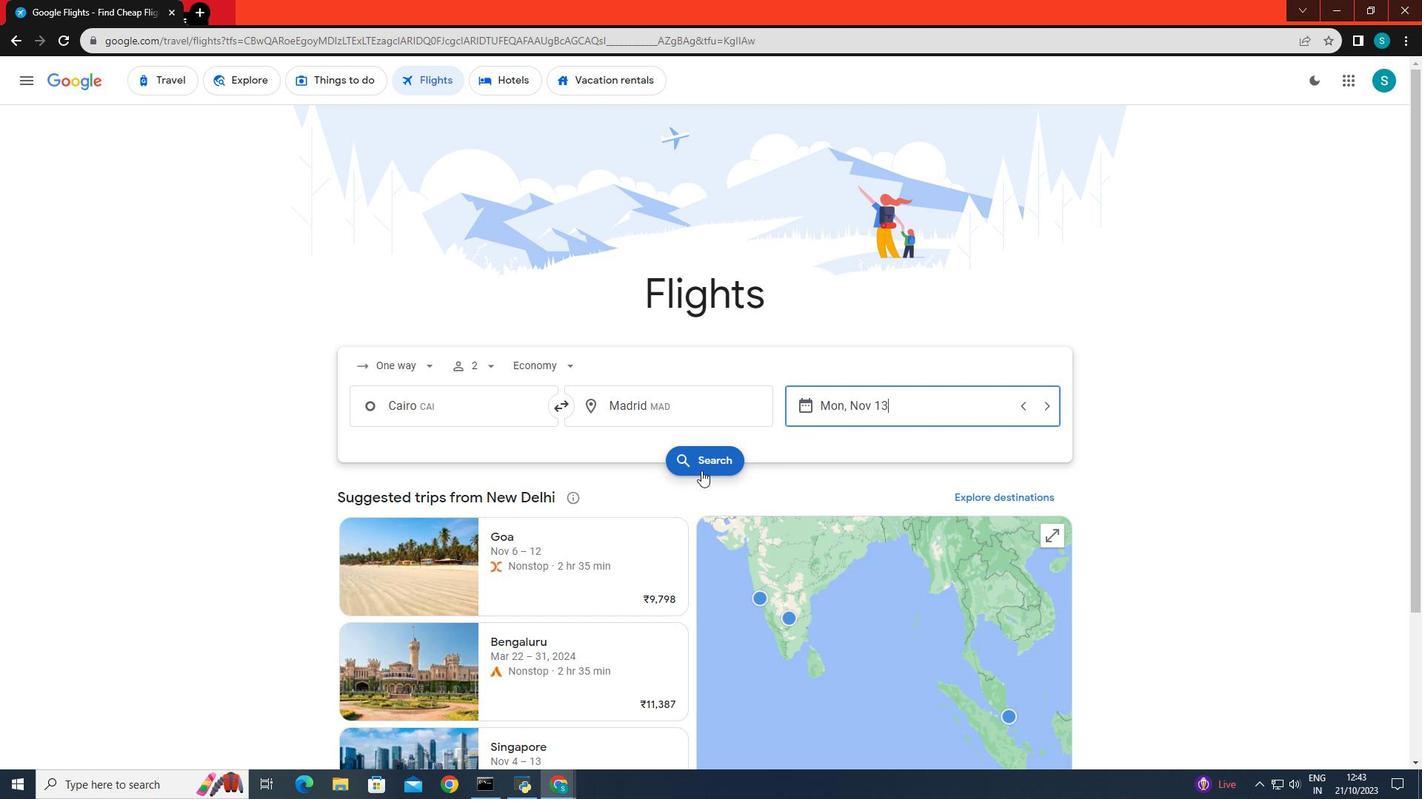 
Action: Mouse moved to (448, 217)
Screenshot: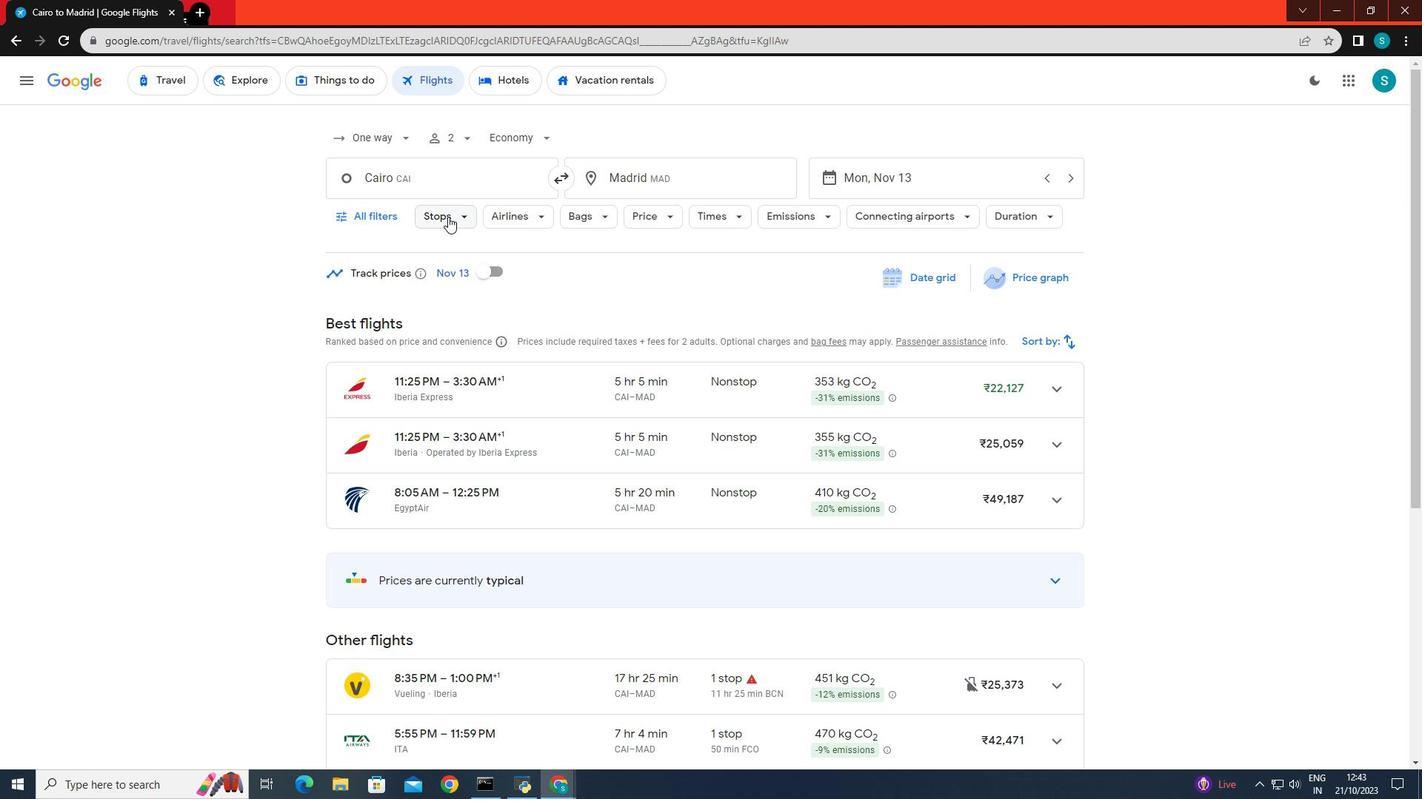 
Action: Mouse pressed left at (448, 217)
Screenshot: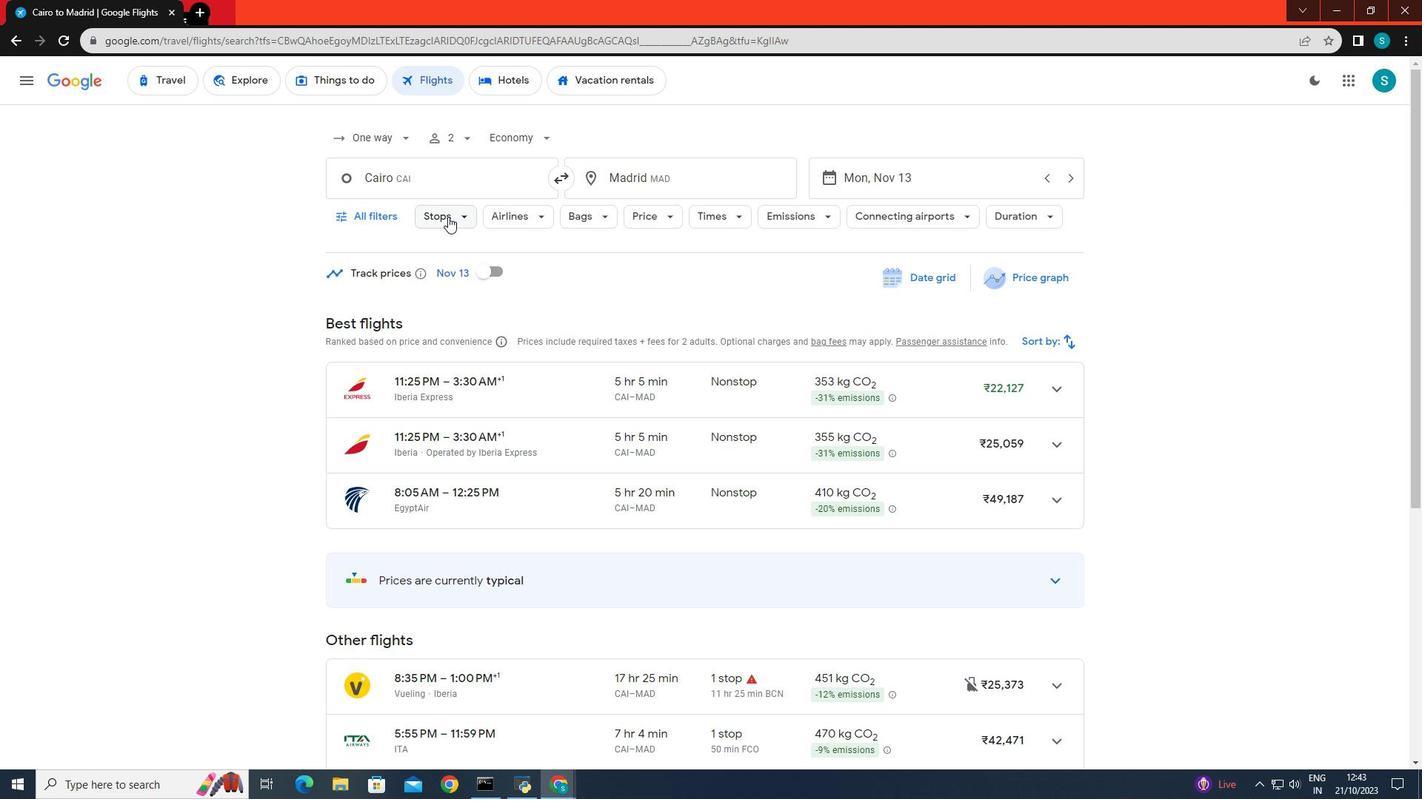 
Action: Mouse moved to (471, 288)
Screenshot: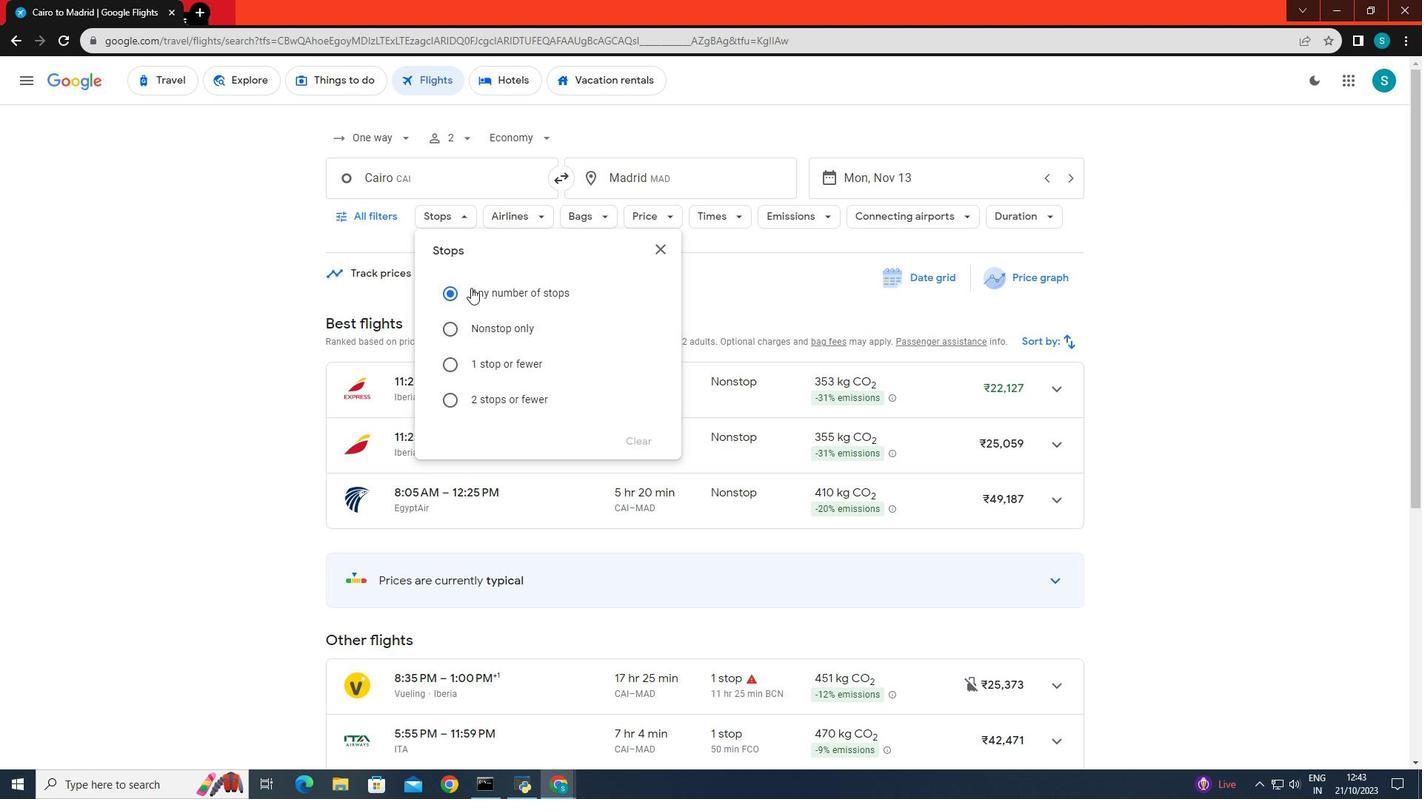 
Action: Mouse pressed left at (471, 288)
Screenshot: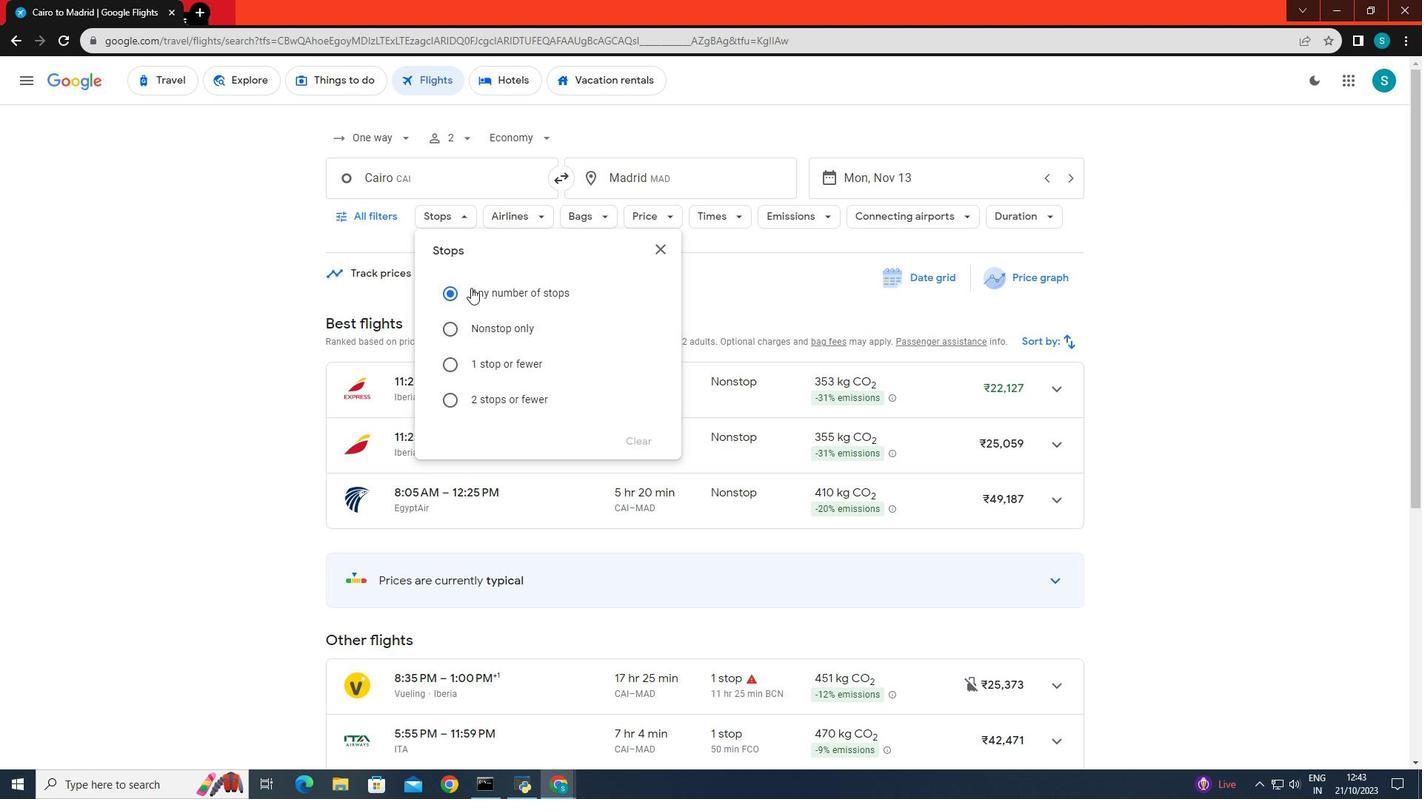 
Action: Mouse moved to (450, 290)
Screenshot: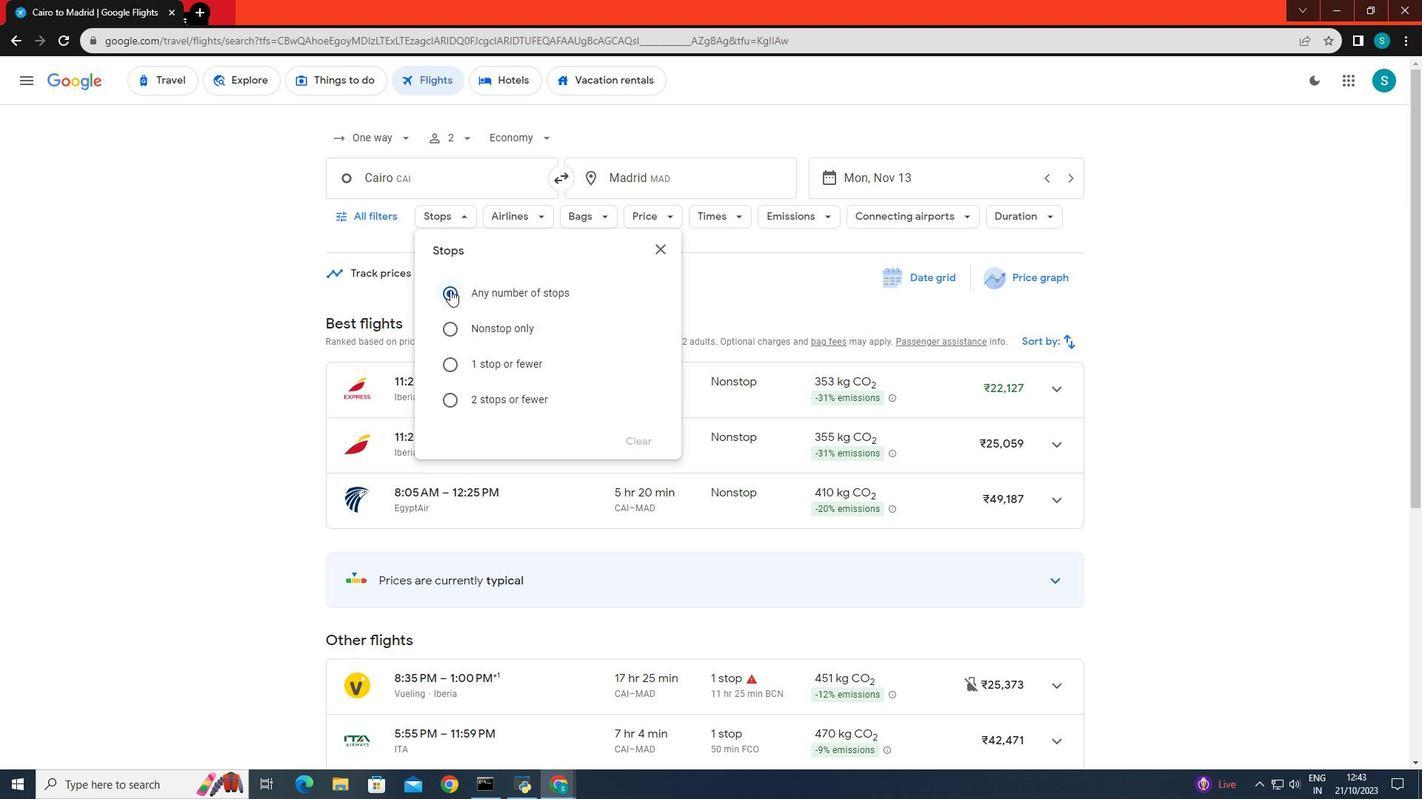
Action: Mouse pressed left at (450, 290)
Screenshot: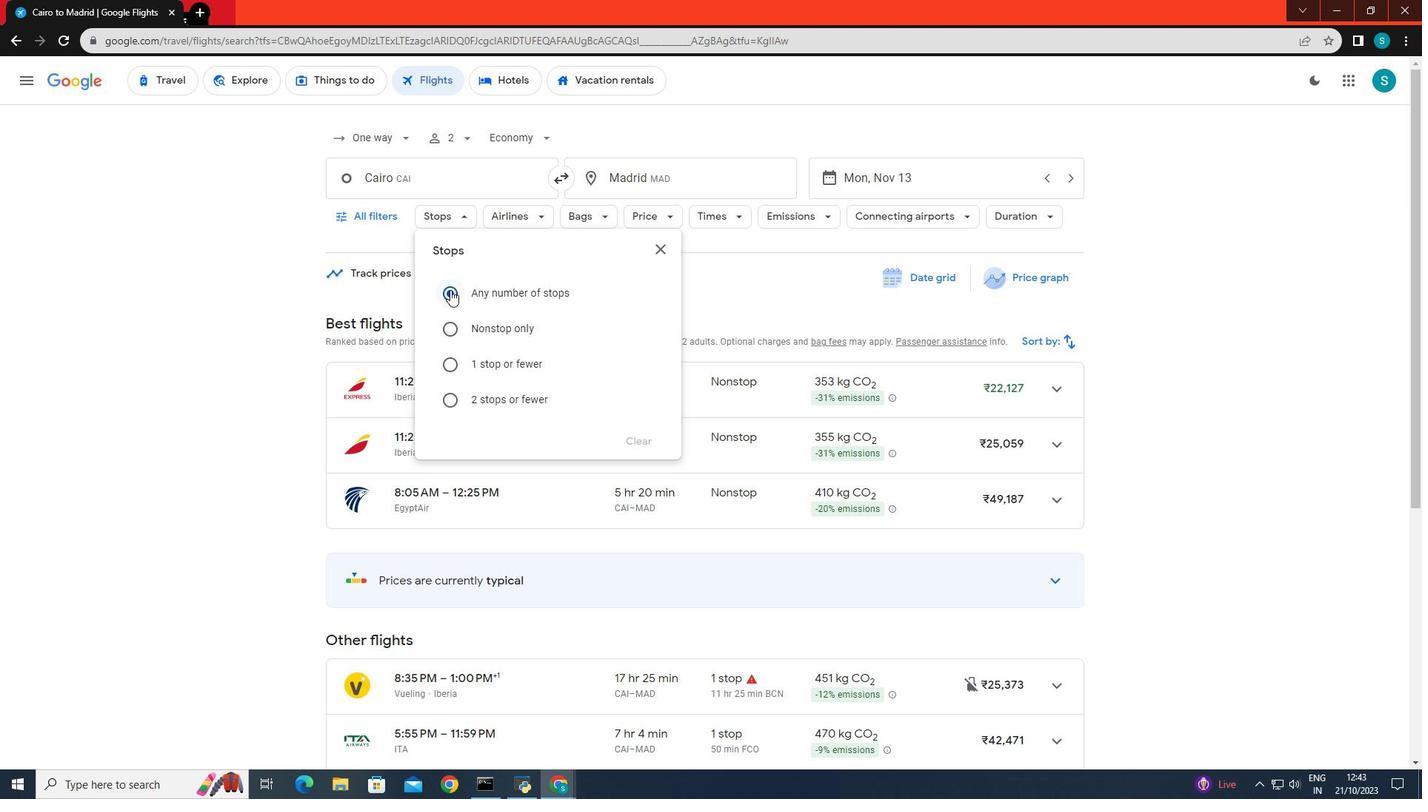 
Action: Mouse moved to (262, 307)
Screenshot: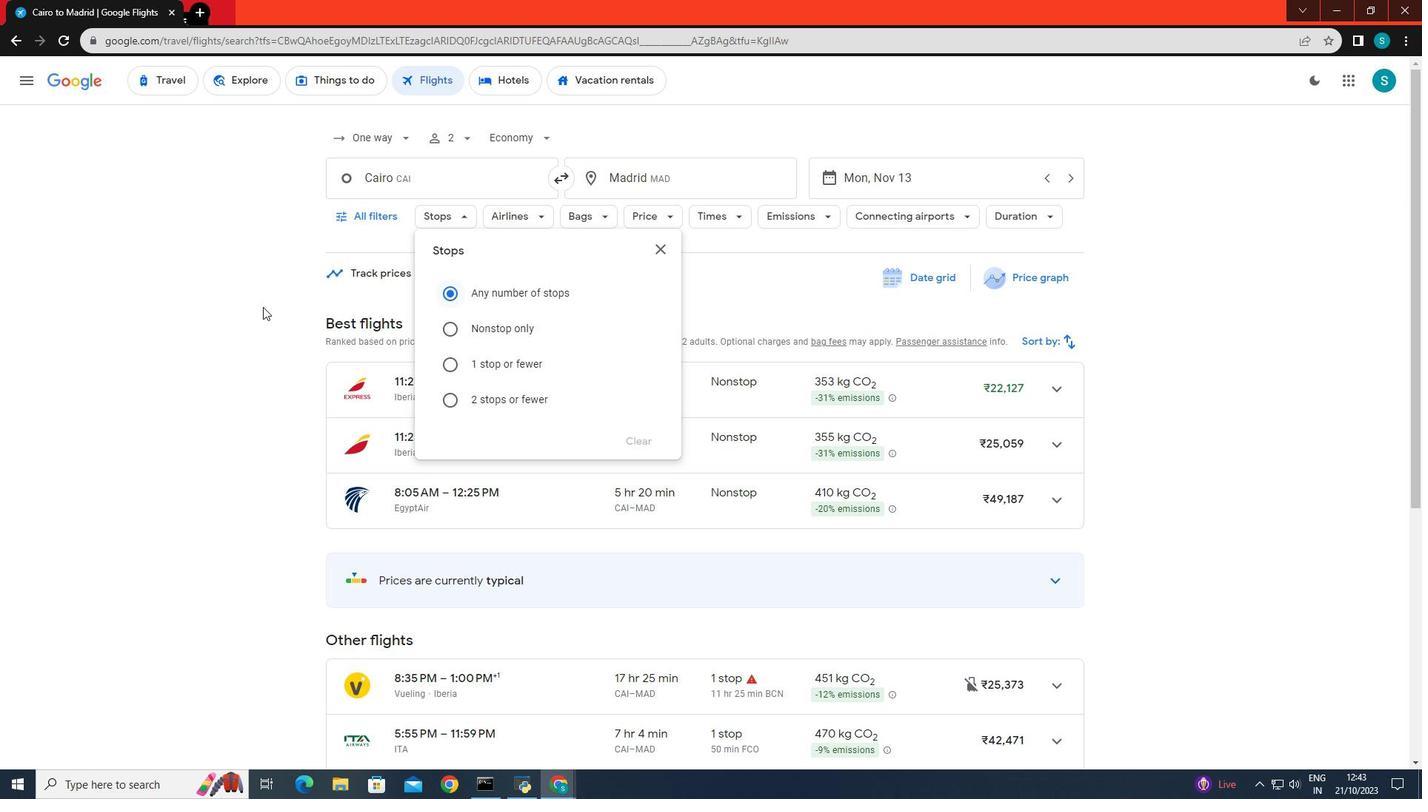
Action: Mouse pressed left at (262, 307)
Screenshot: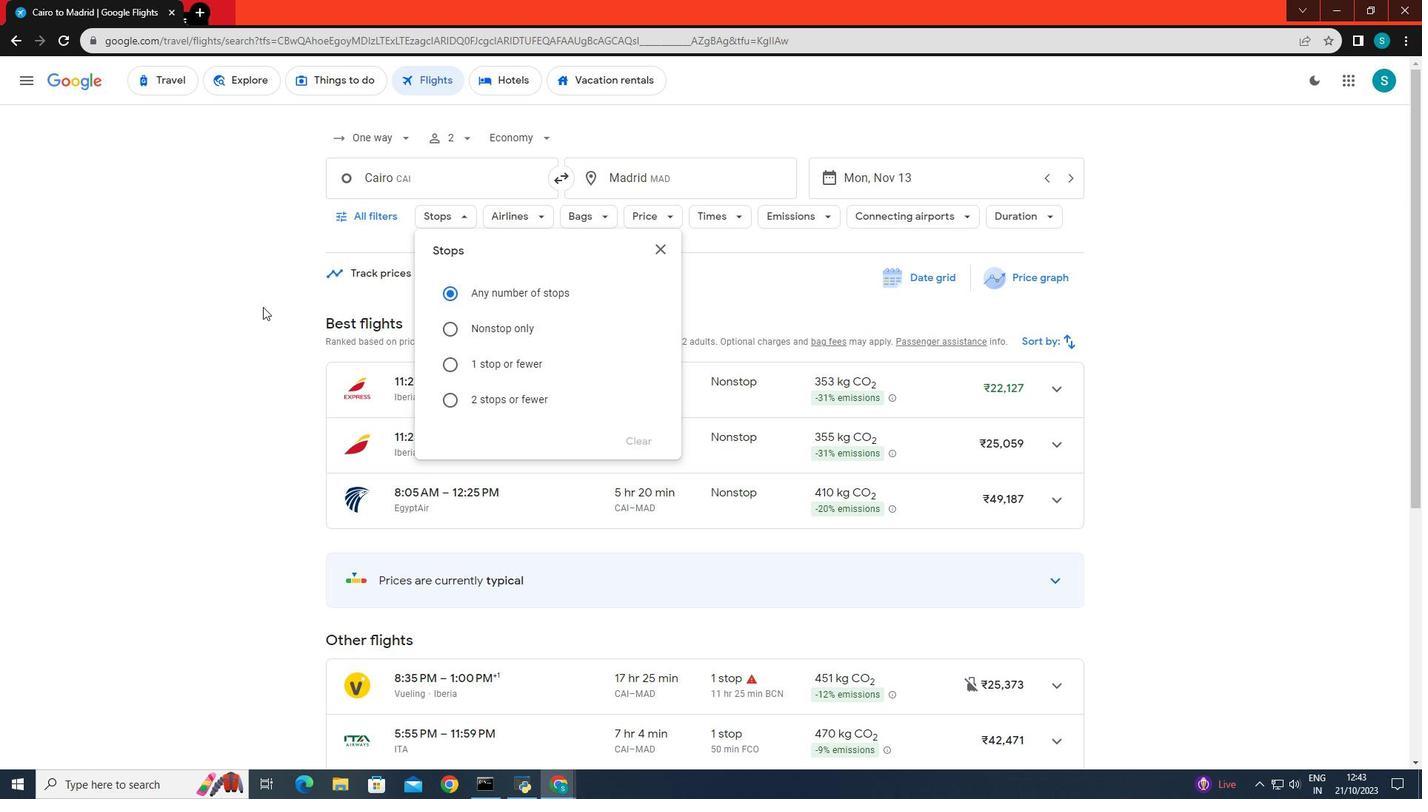 
Action: Mouse moved to (514, 218)
Screenshot: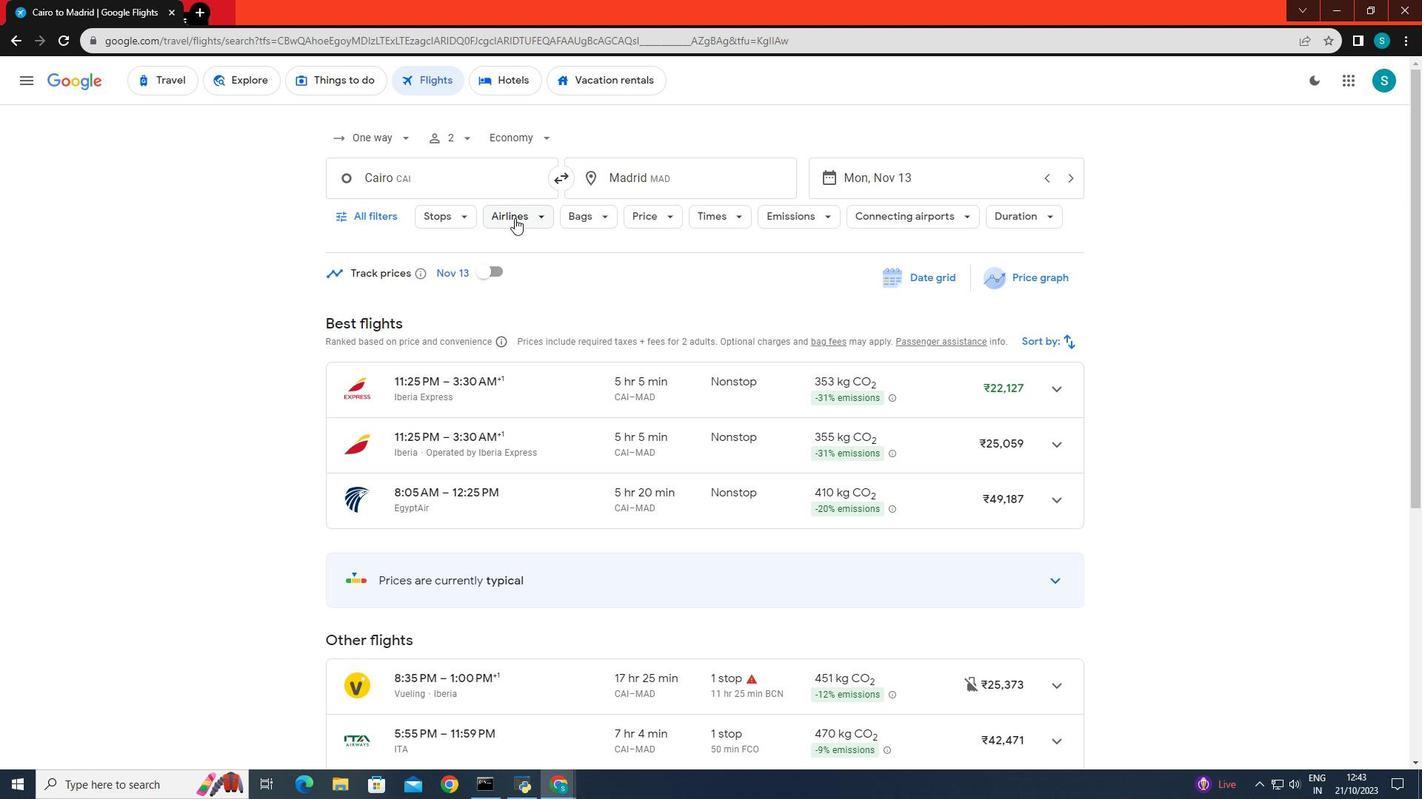
Action: Mouse pressed left at (514, 218)
Screenshot: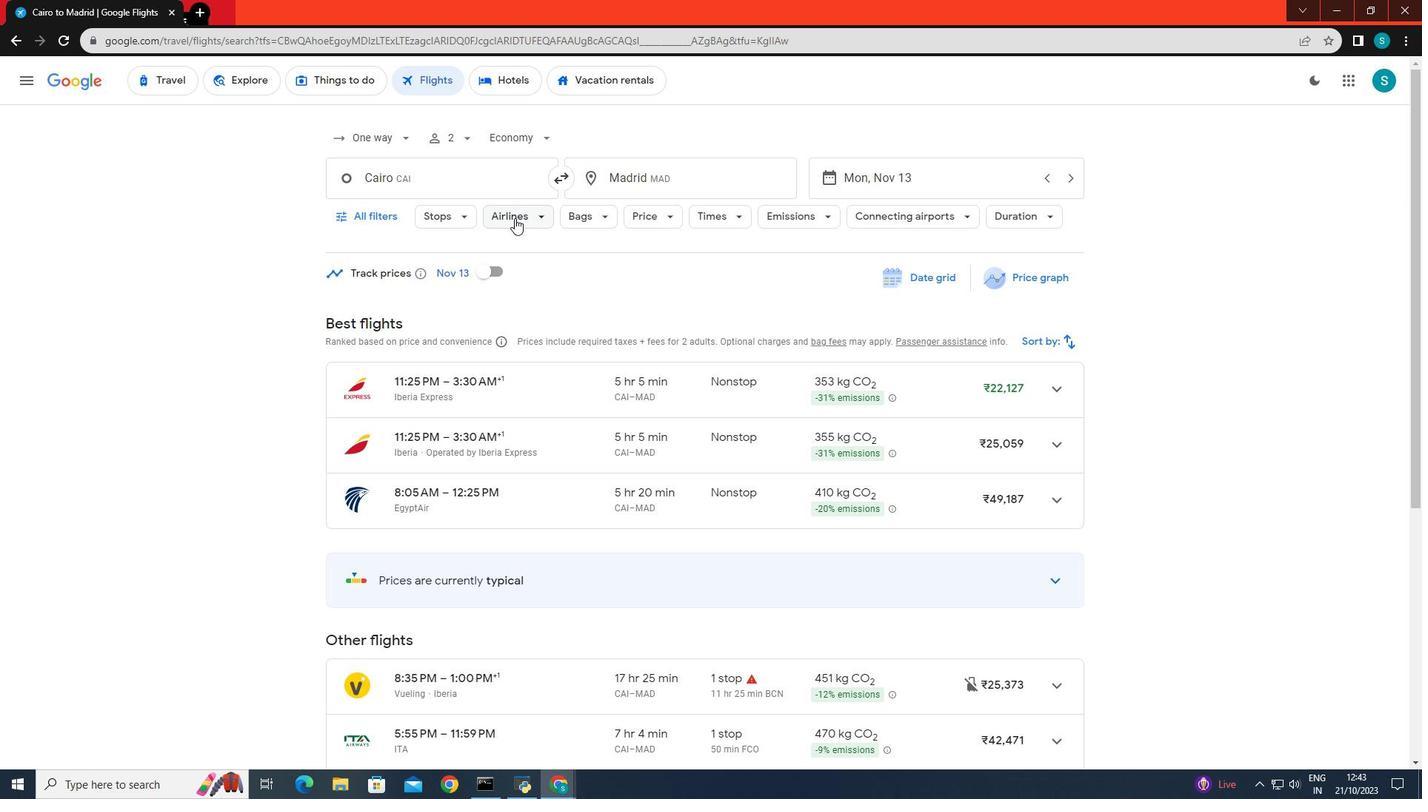 
Action: Mouse moved to (560, 429)
Screenshot: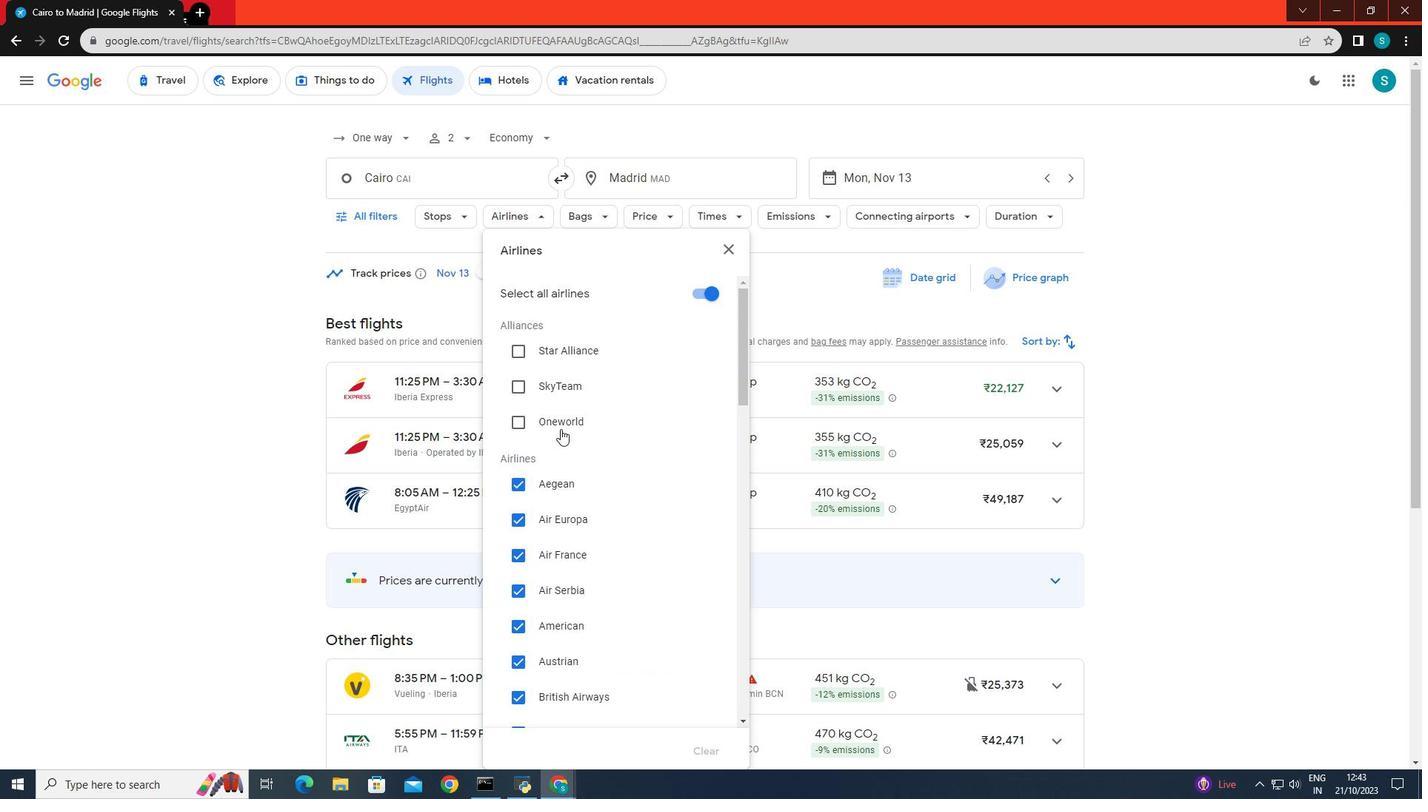 
Action: Mouse scrolled (560, 428) with delta (0, 0)
Screenshot: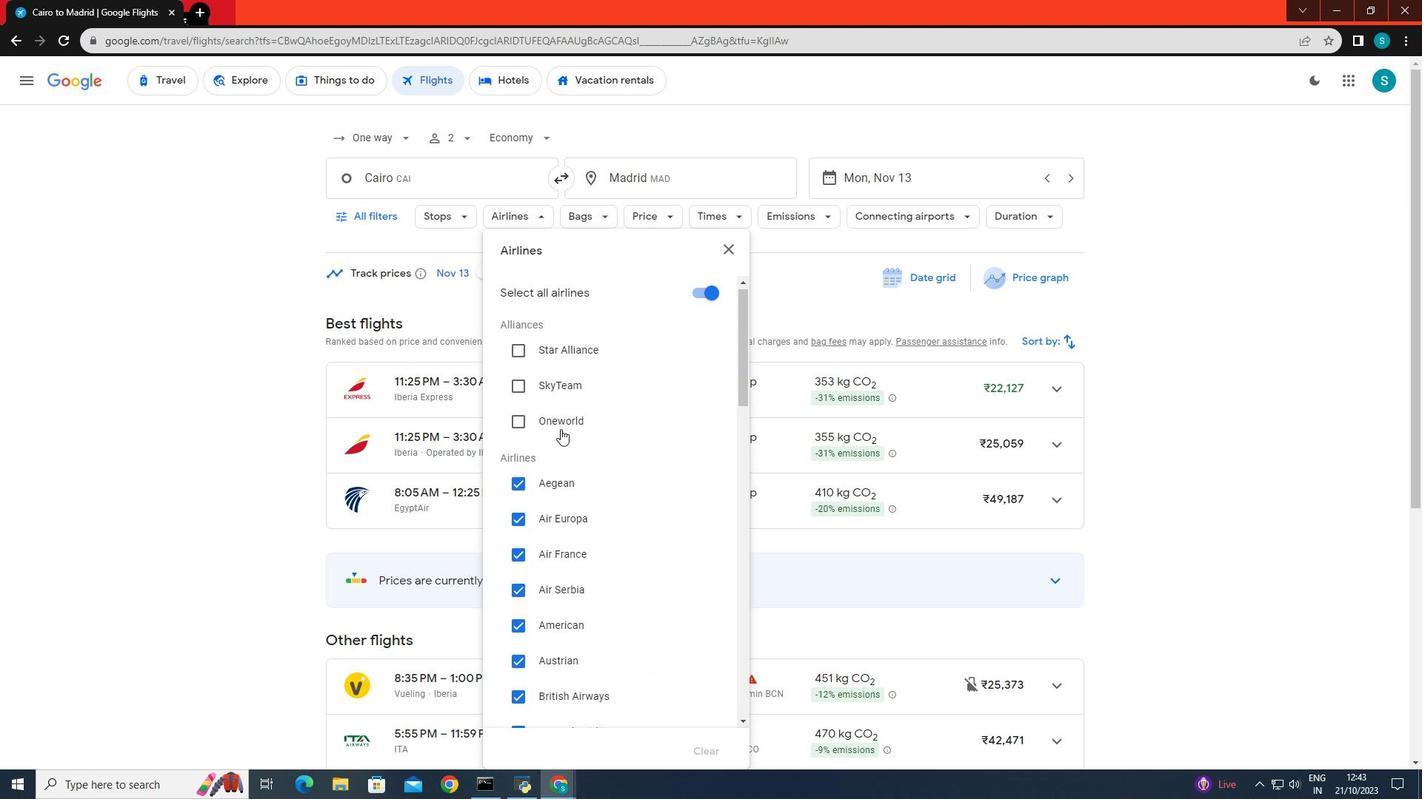 
Action: Mouse scrolled (560, 428) with delta (0, 0)
Screenshot: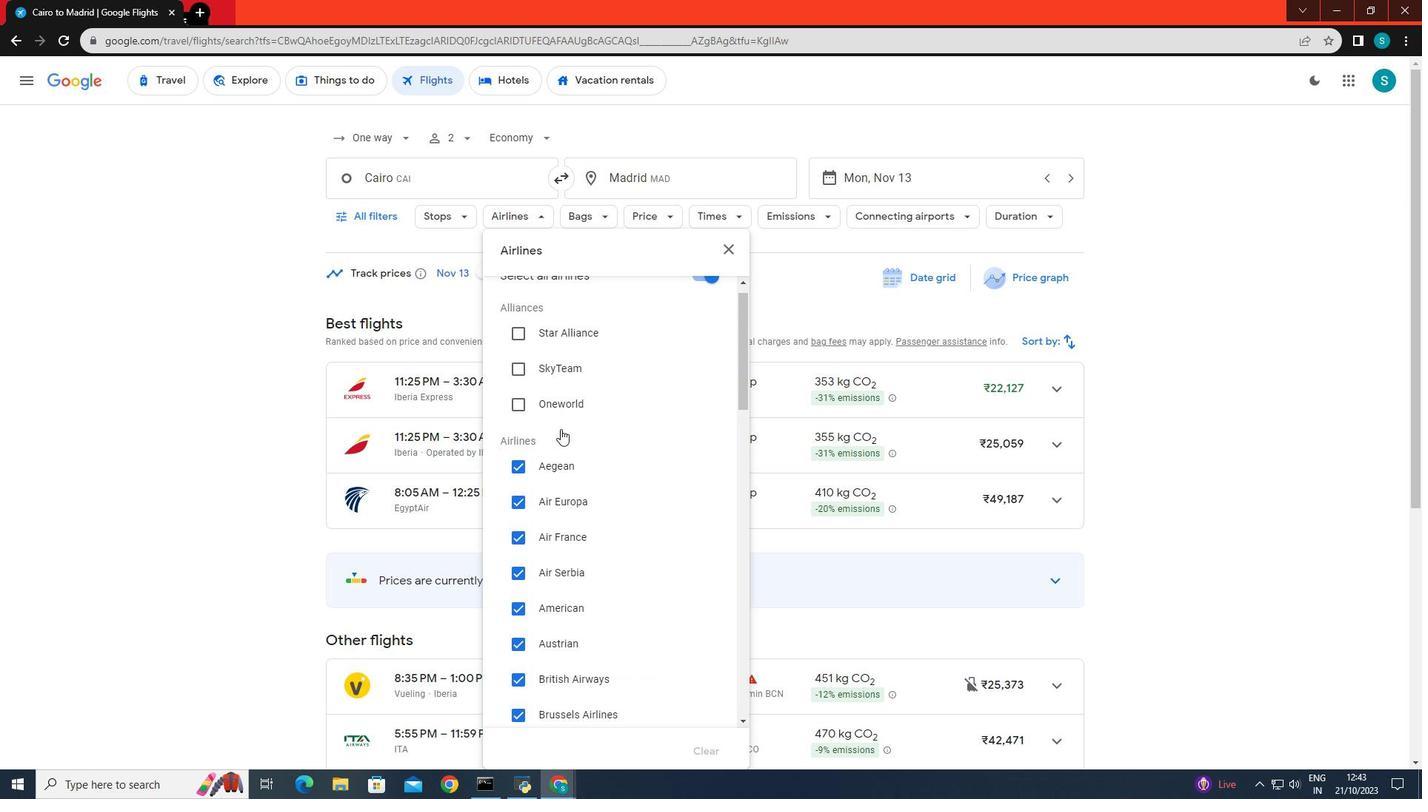 
Action: Mouse scrolled (560, 428) with delta (0, 0)
Screenshot: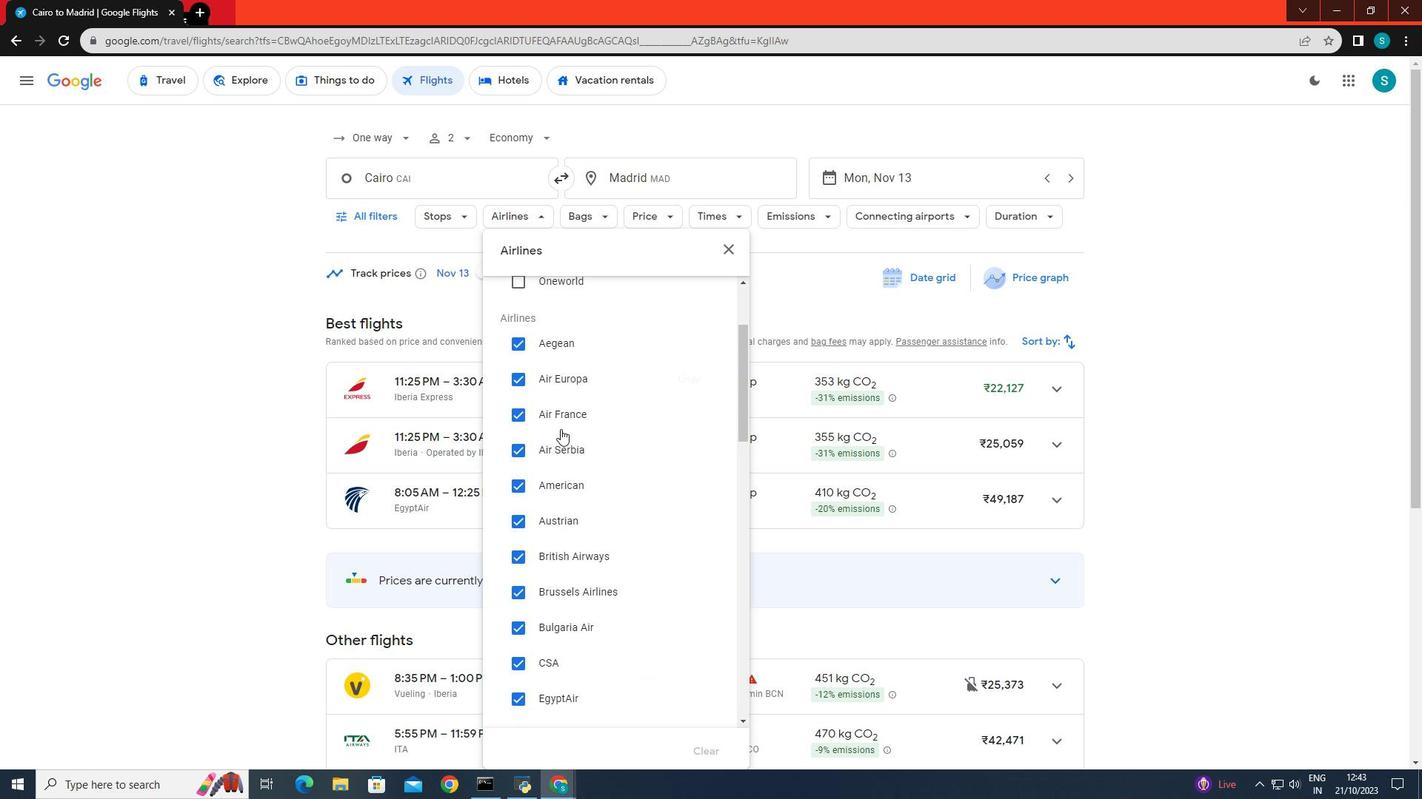 
Action: Mouse moved to (673, 470)
Screenshot: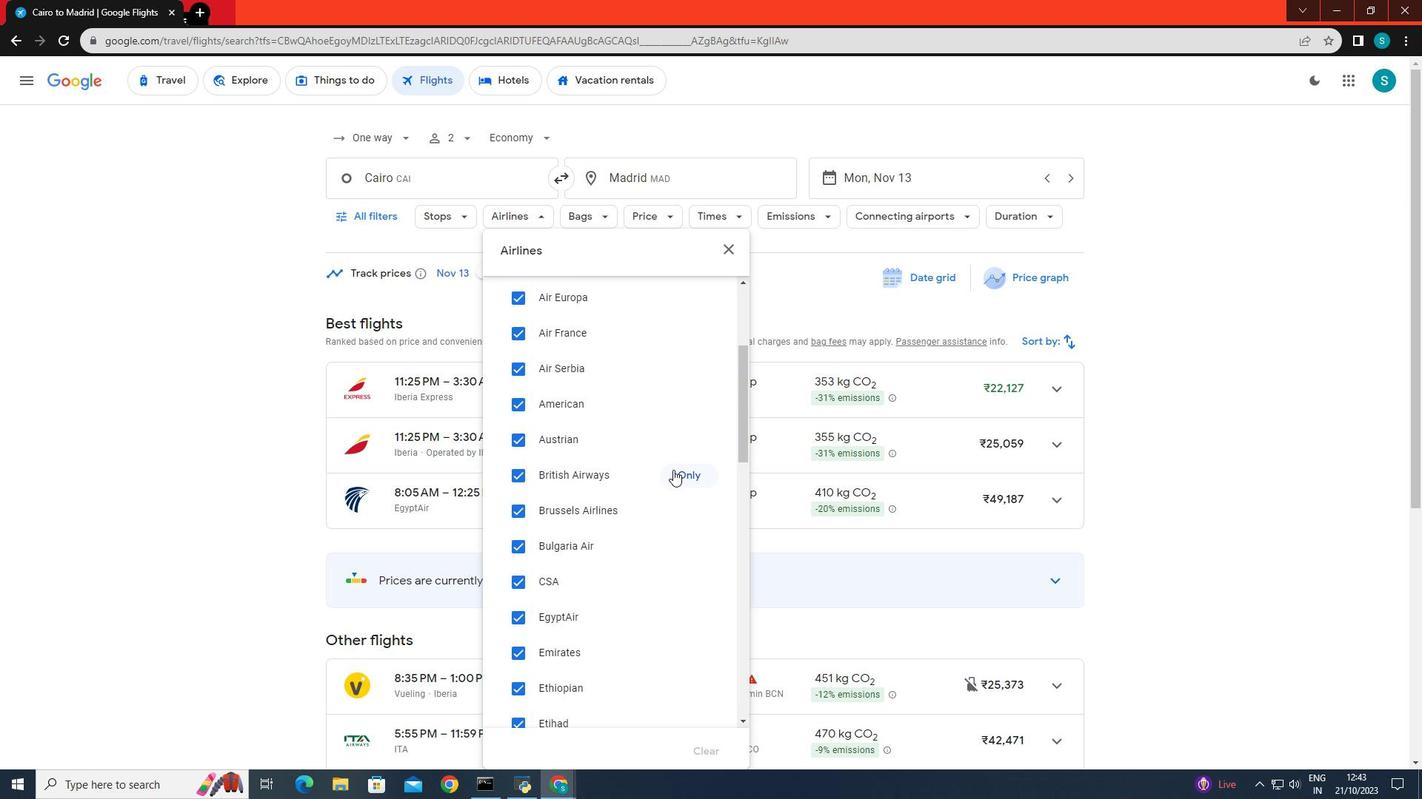 
Action: Mouse pressed left at (673, 470)
Screenshot: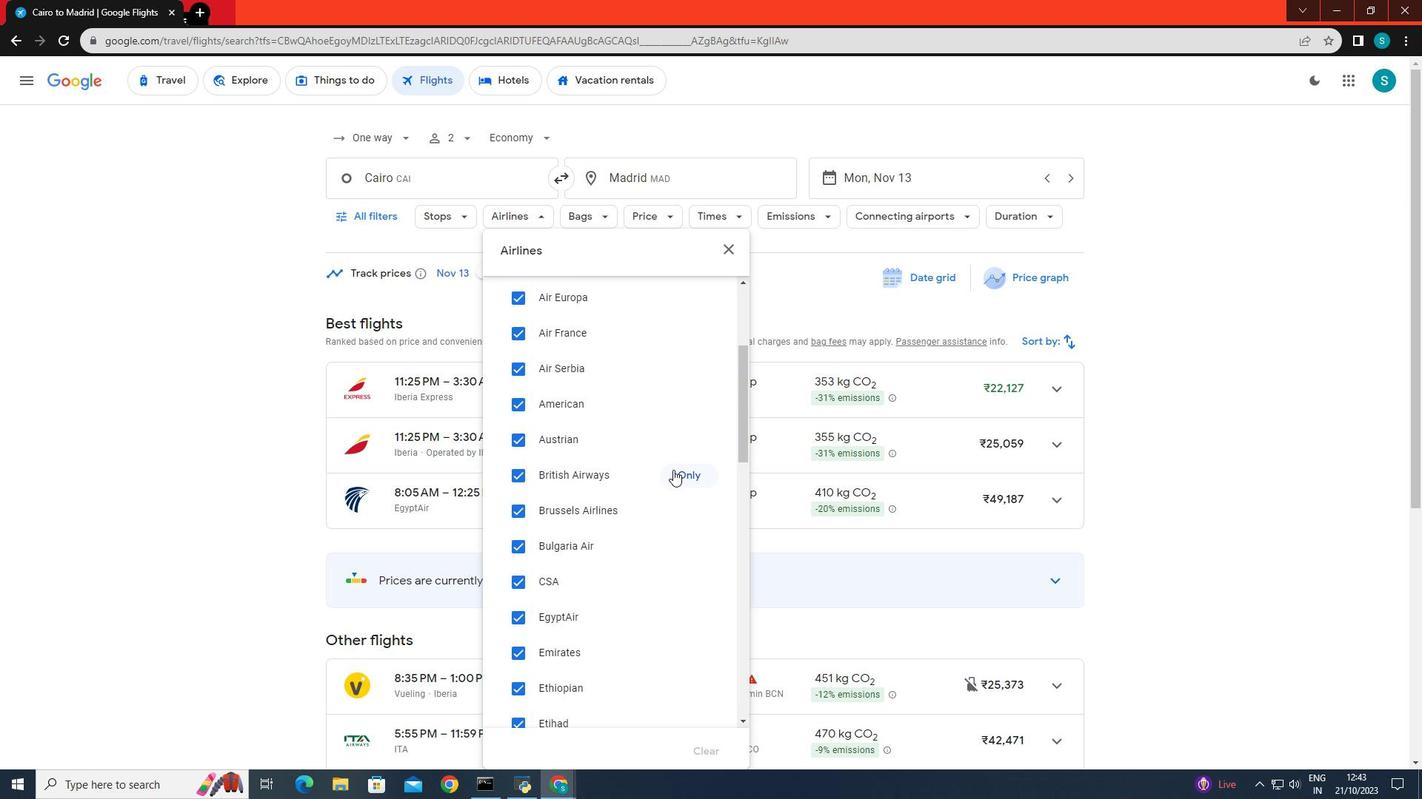 
Action: Mouse moved to (150, 450)
Screenshot: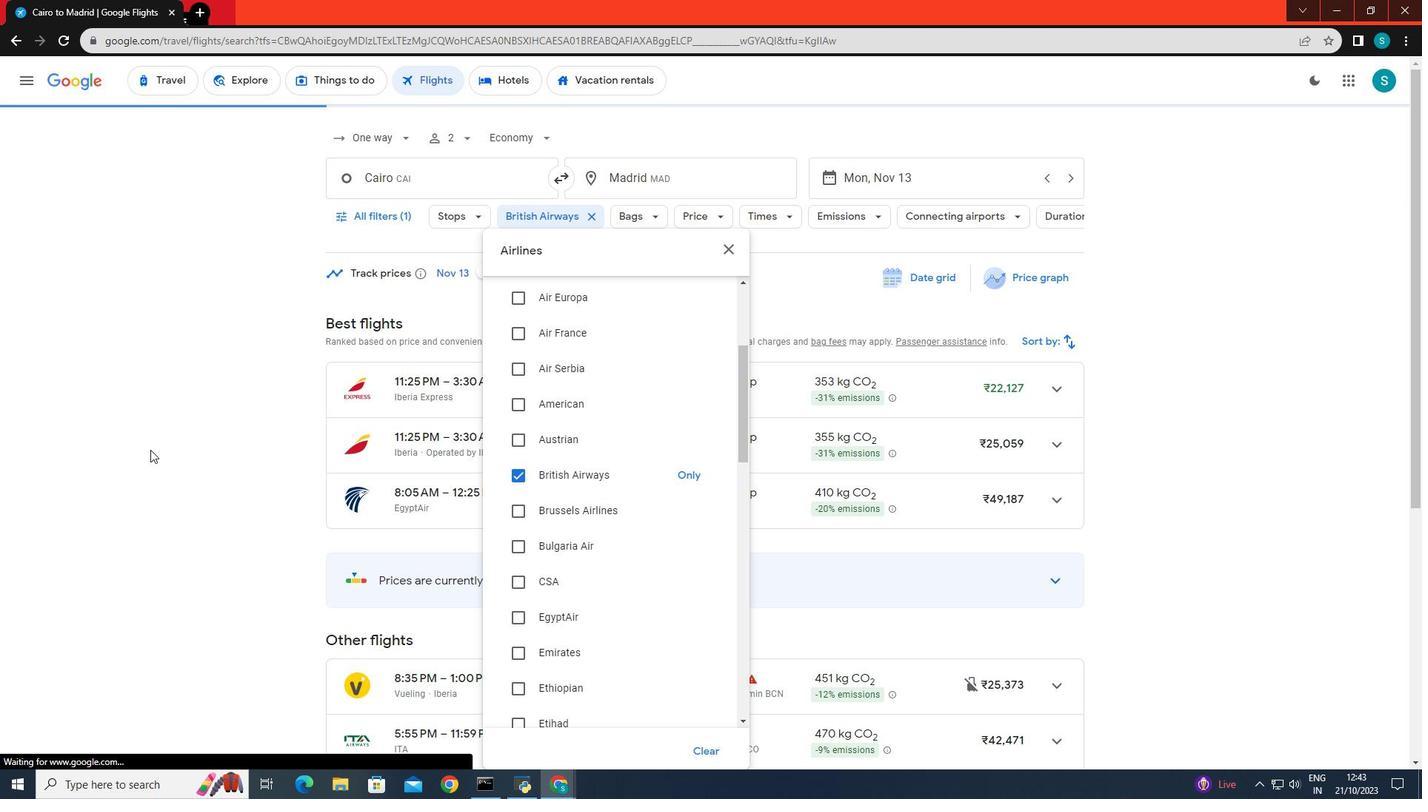 
Action: Mouse pressed left at (150, 450)
Screenshot: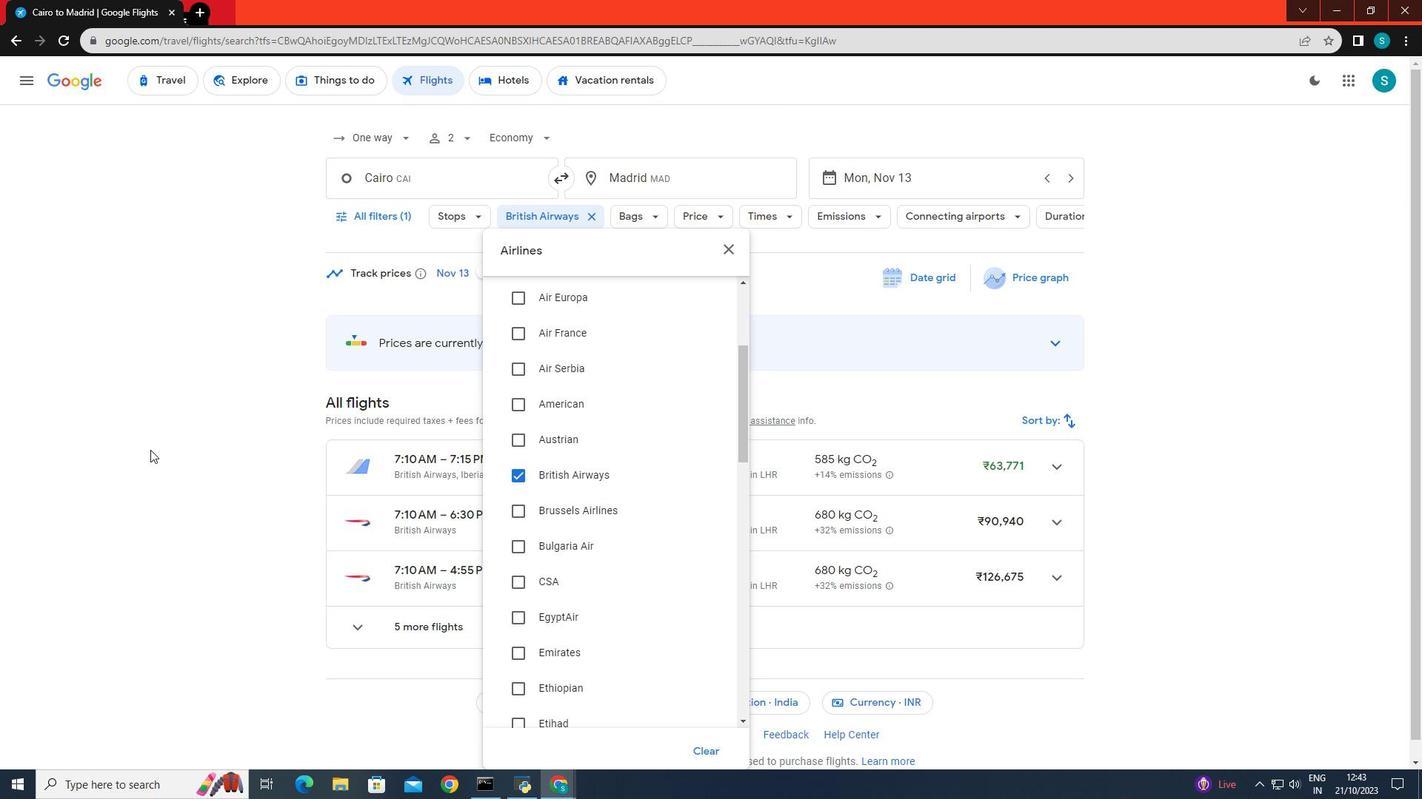 
Action: Mouse moved to (578, 459)
Screenshot: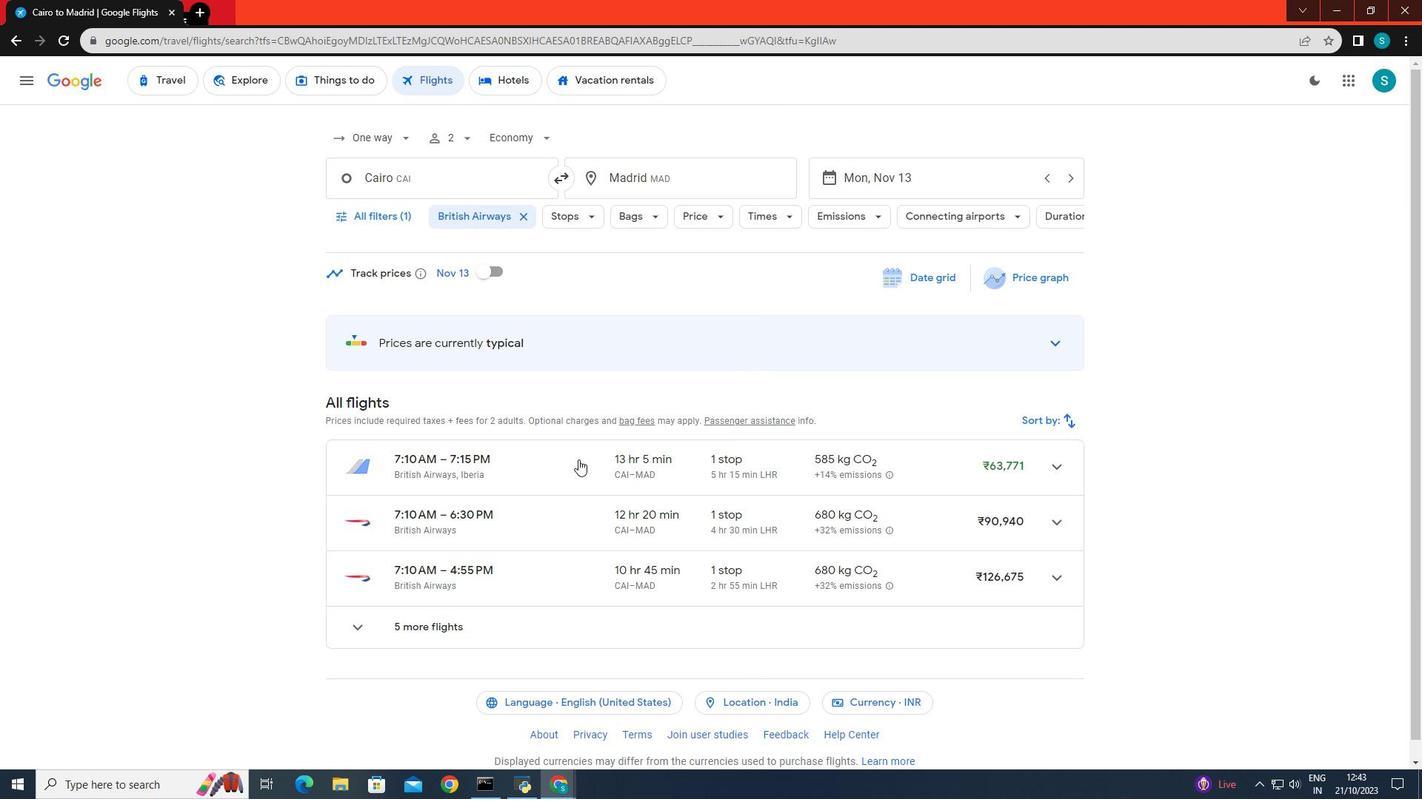 
Action: Mouse scrolled (578, 459) with delta (0, 0)
Screenshot: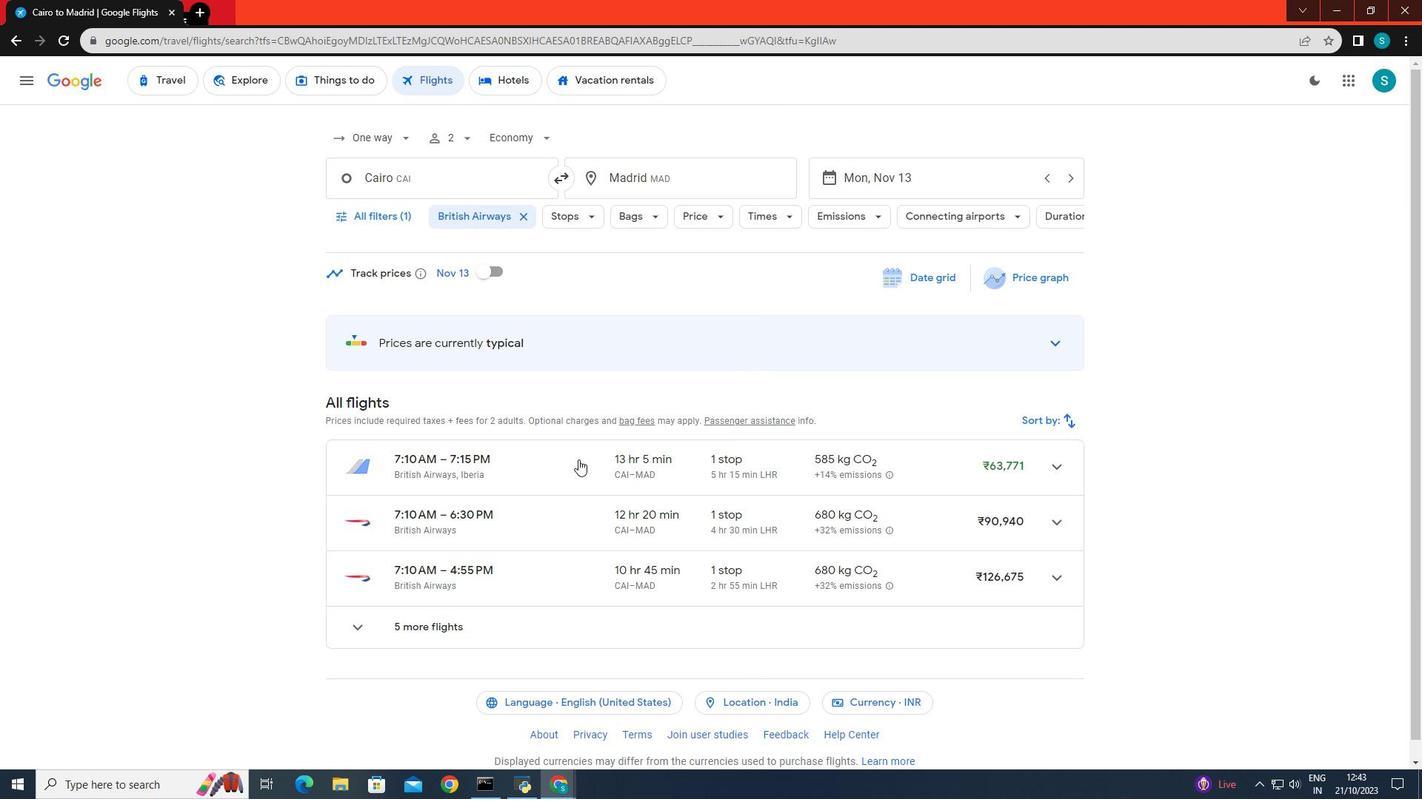 
